 Task: Search one way flight ticket for 4 adults, 2 children, 2 infants in seat and 1 infant on lap in premium economy from Rockland: Knox County Regional Airport to Greenville: Pitt-greenville Airport on 5-2-2023. Choice of flights is Spirit. Number of bags: 2 carry on bags. Price is upto 25000. Outbound departure time preference is 7:45.
Action: Mouse moved to (353, 299)
Screenshot: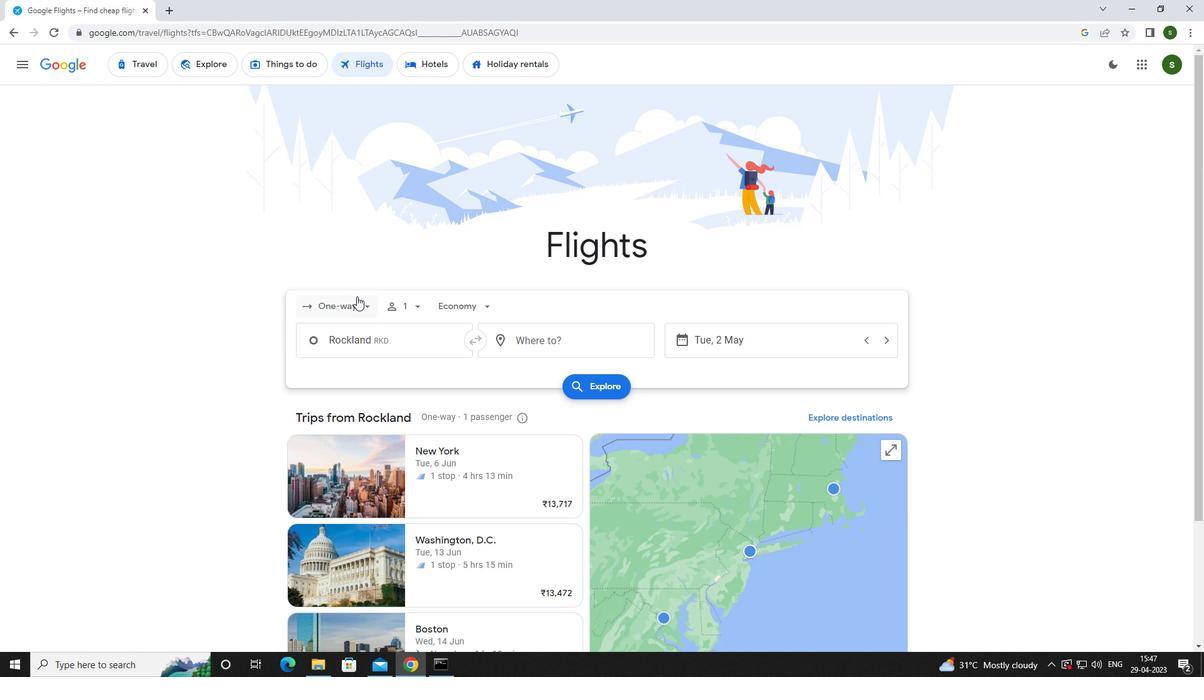 
Action: Mouse pressed left at (353, 299)
Screenshot: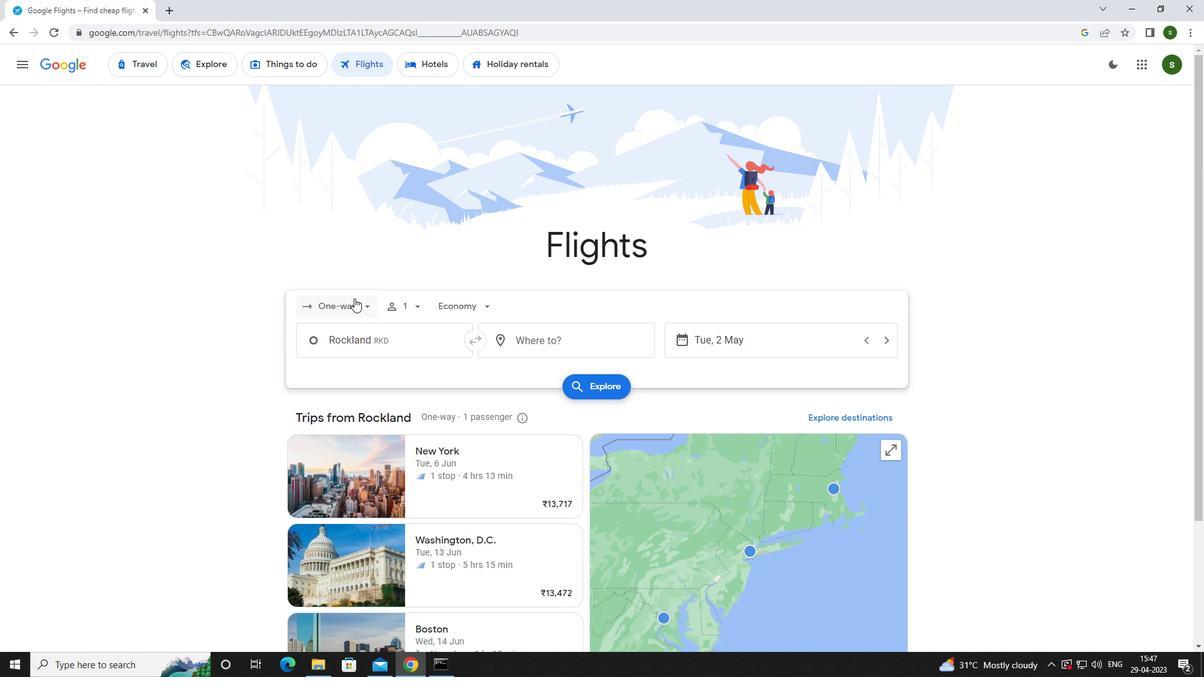 
Action: Mouse moved to (350, 364)
Screenshot: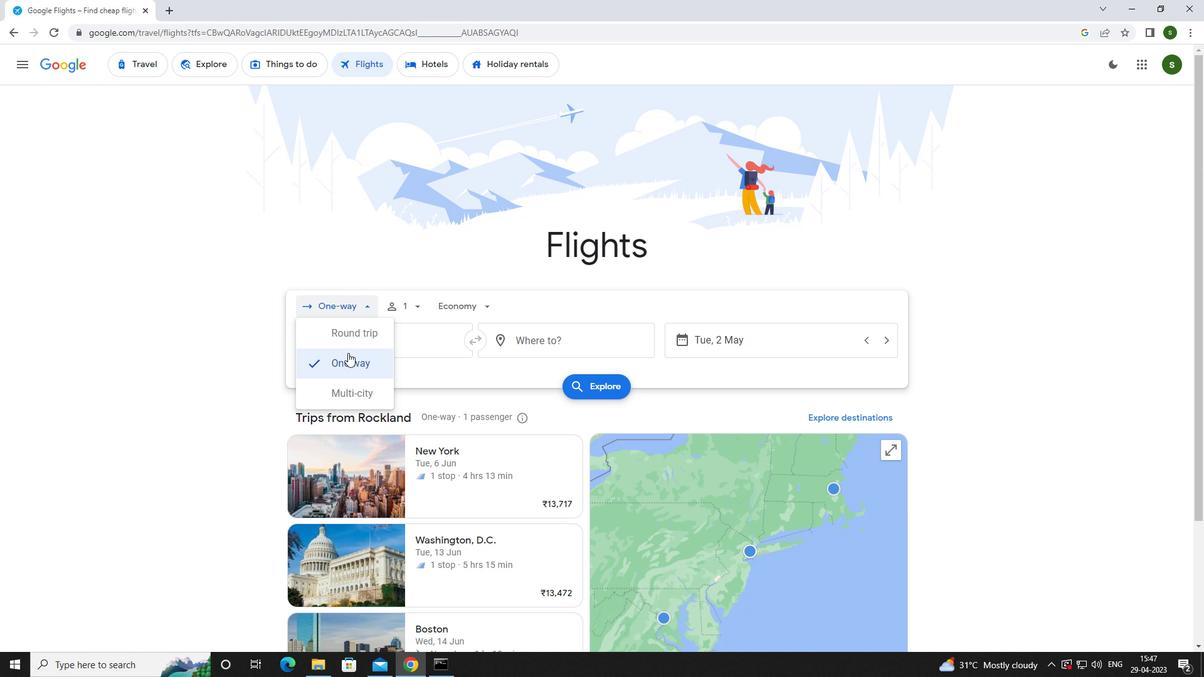 
Action: Mouse pressed left at (350, 364)
Screenshot: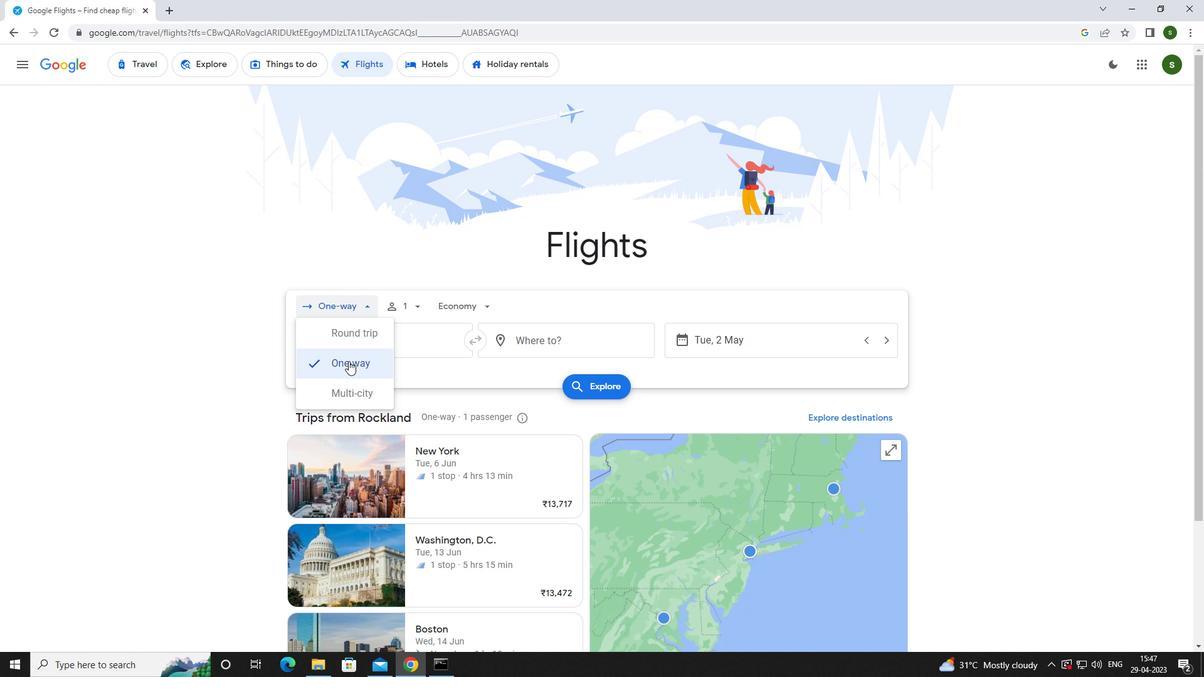 
Action: Mouse moved to (418, 308)
Screenshot: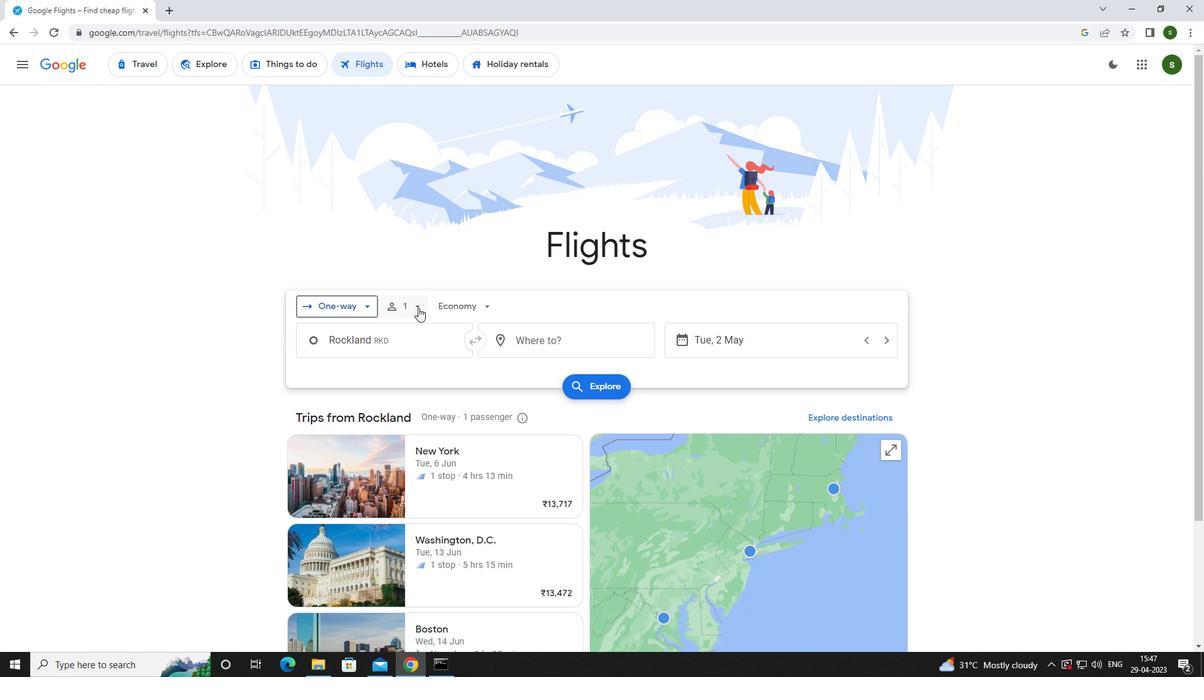 
Action: Mouse pressed left at (418, 308)
Screenshot: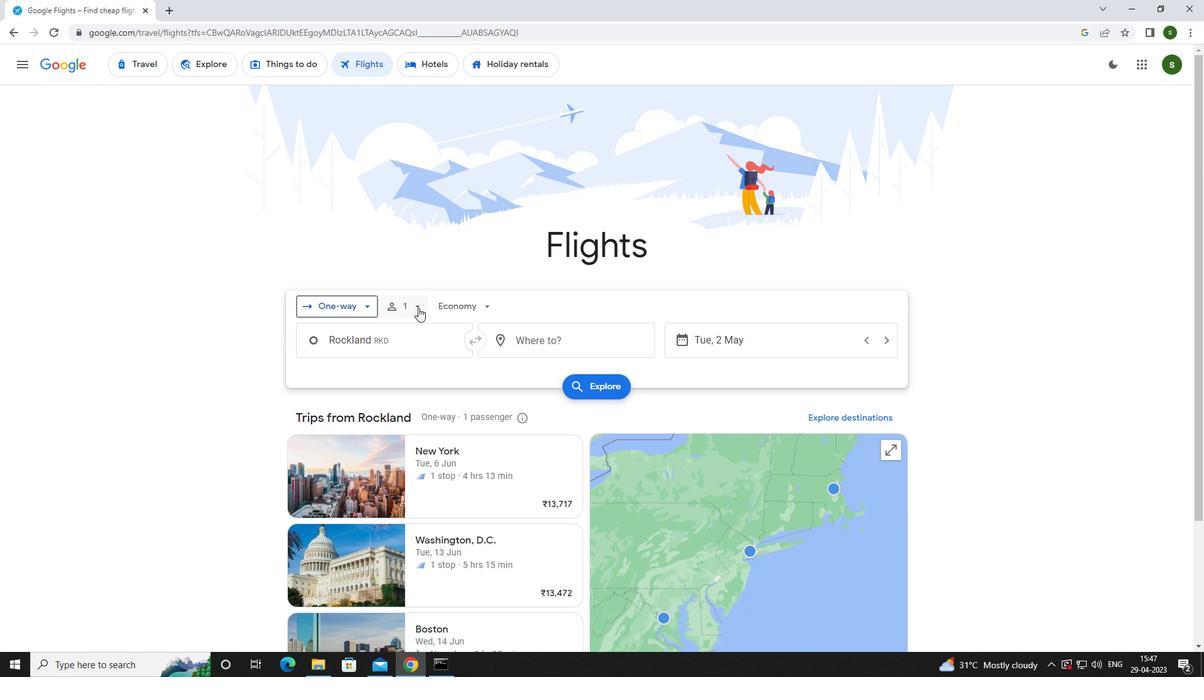 
Action: Mouse moved to (511, 340)
Screenshot: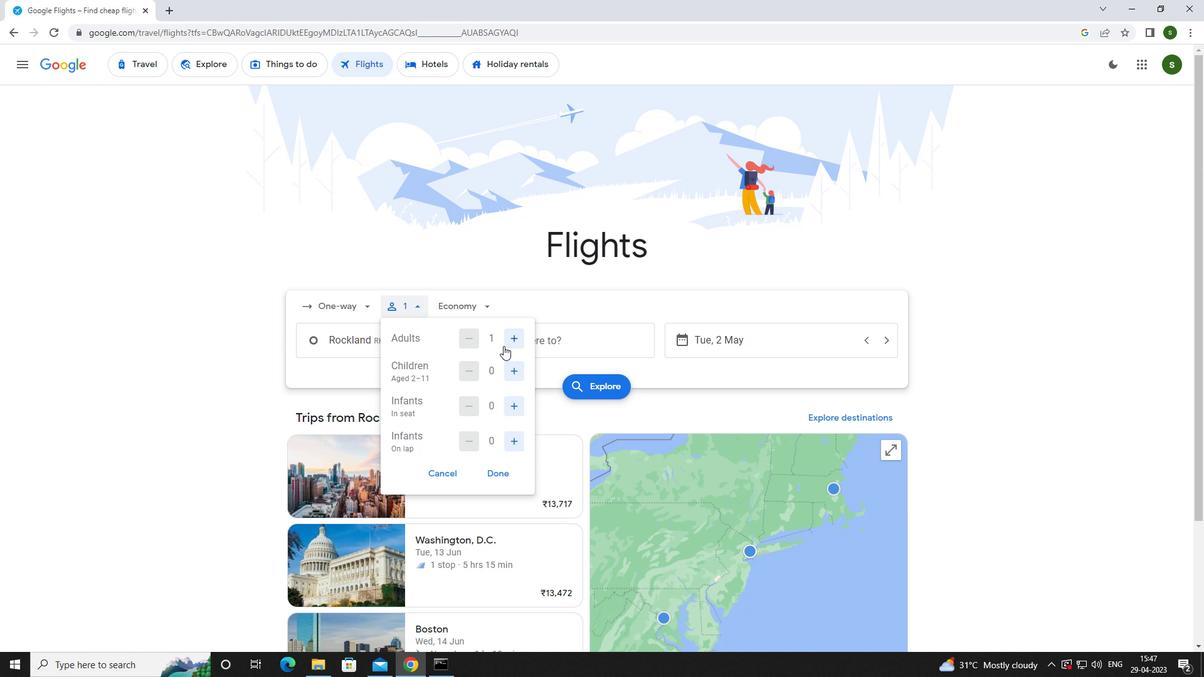 
Action: Mouse pressed left at (511, 340)
Screenshot: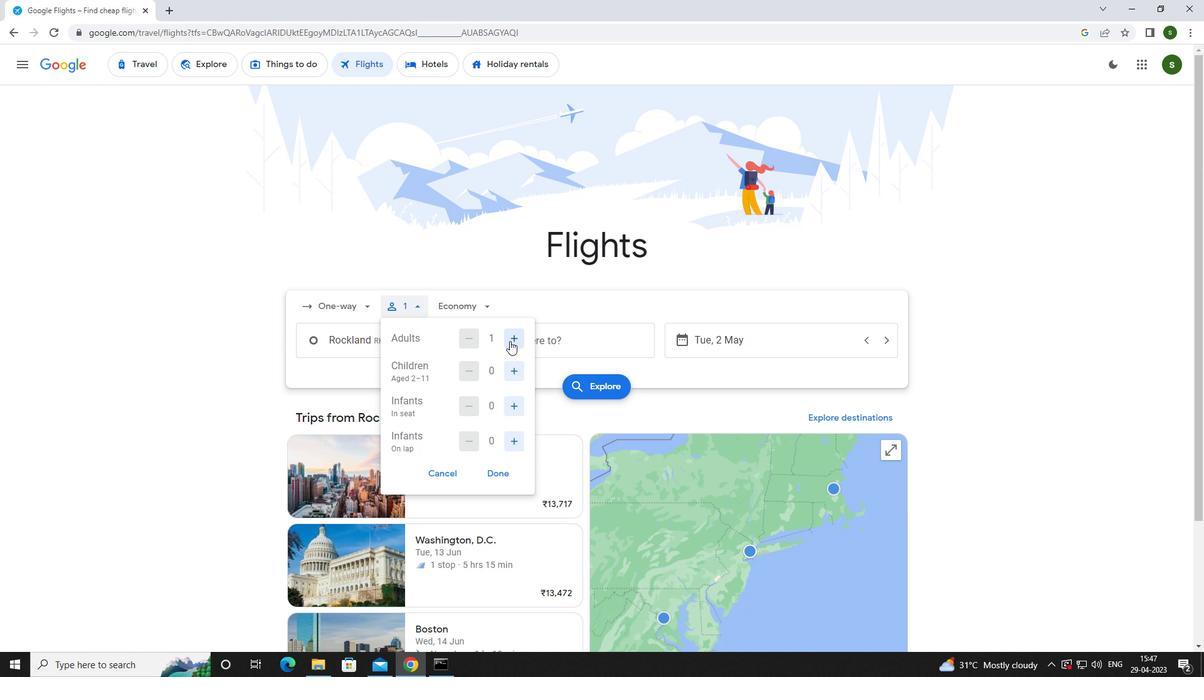 
Action: Mouse pressed left at (511, 340)
Screenshot: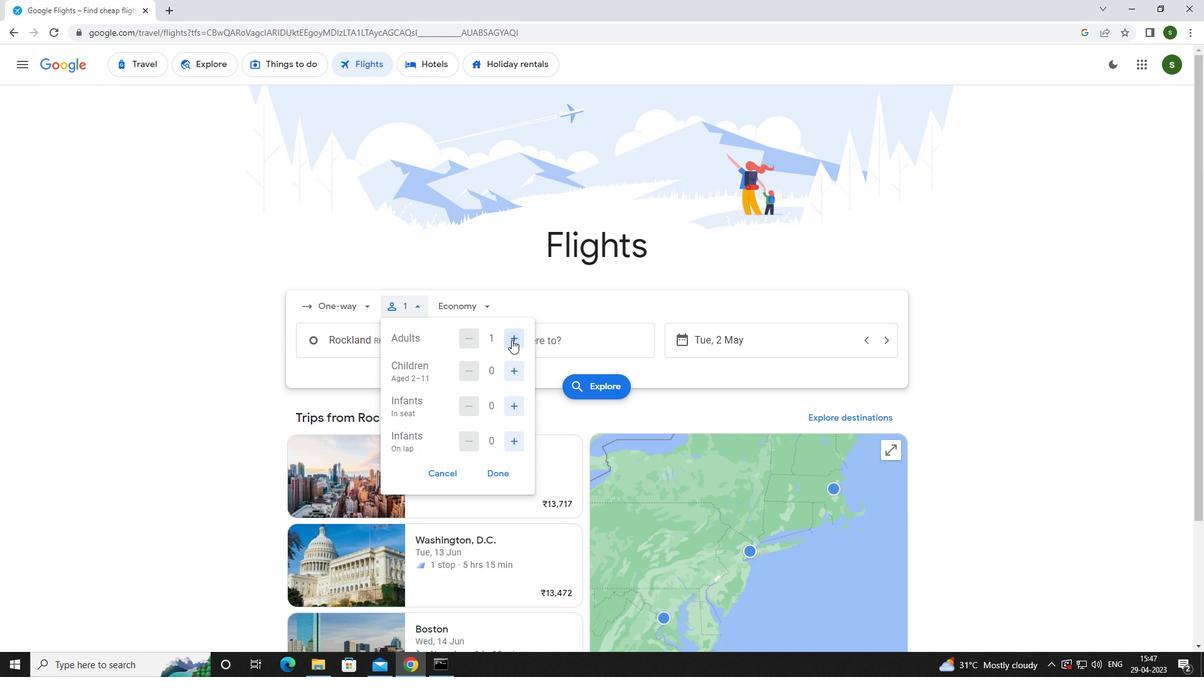 
Action: Mouse pressed left at (511, 340)
Screenshot: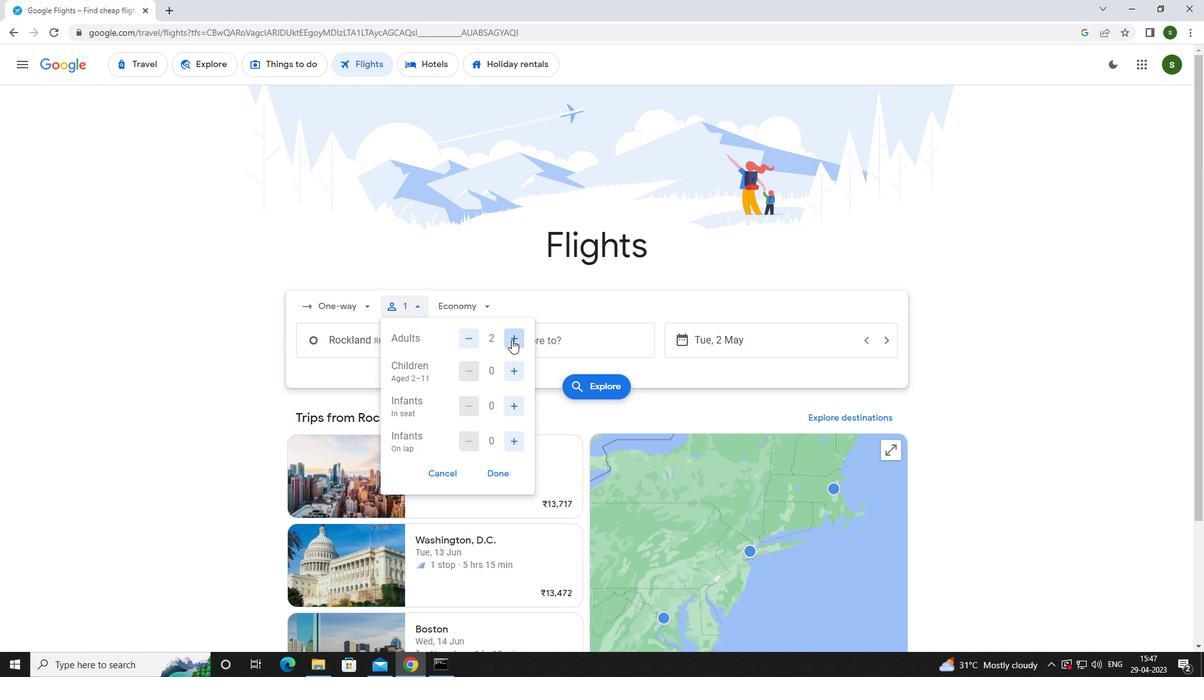 
Action: Mouse moved to (513, 363)
Screenshot: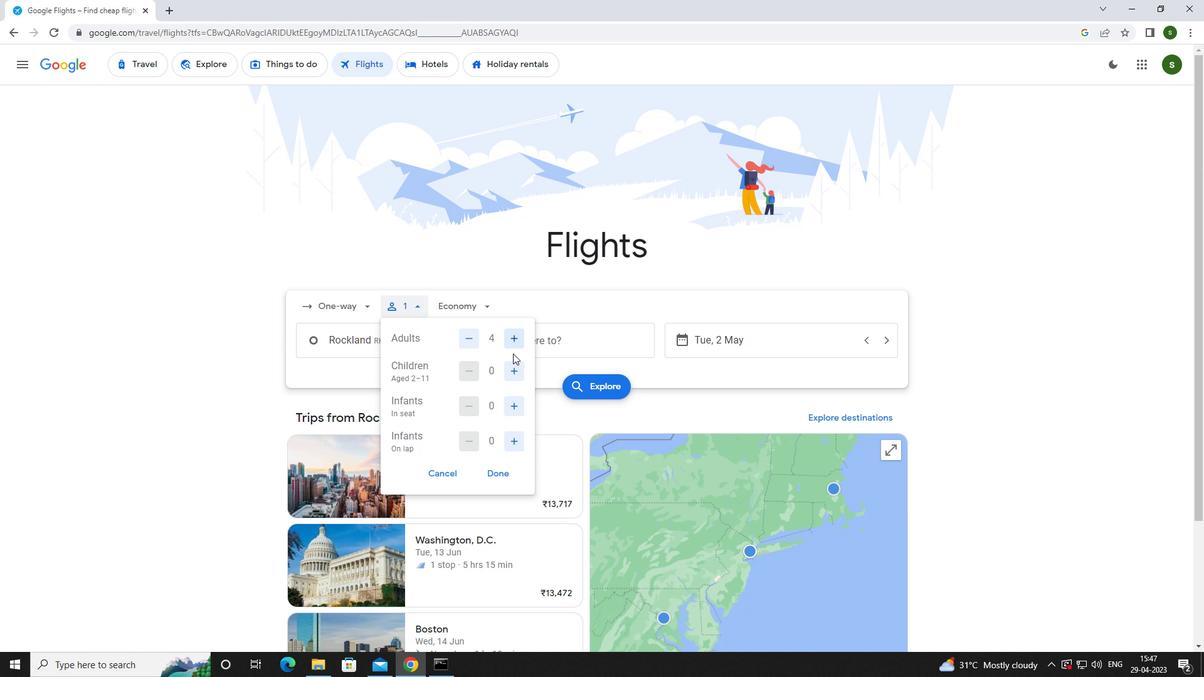 
Action: Mouse pressed left at (513, 363)
Screenshot: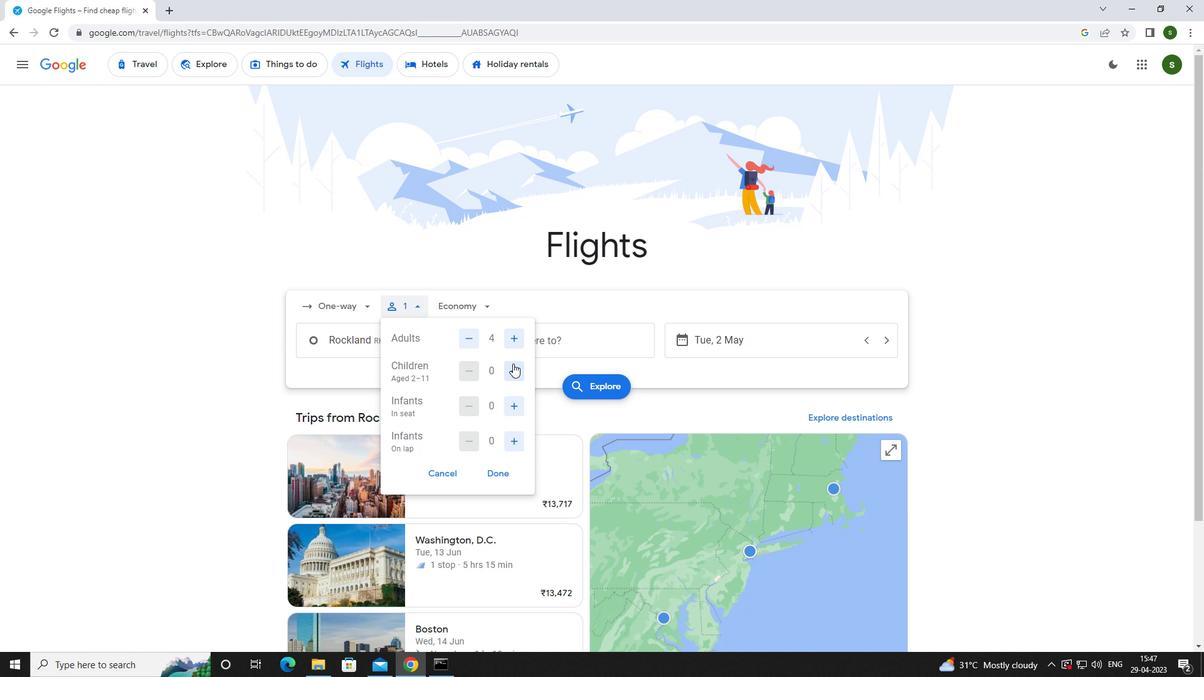 
Action: Mouse pressed left at (513, 363)
Screenshot: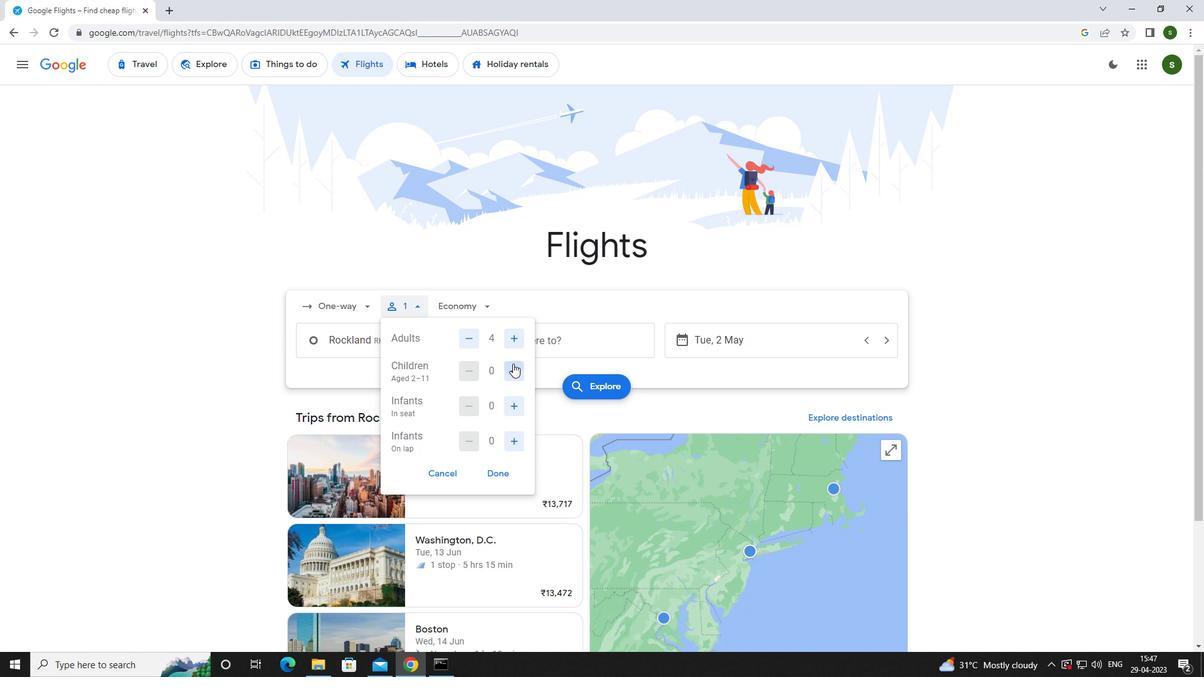 
Action: Mouse moved to (519, 404)
Screenshot: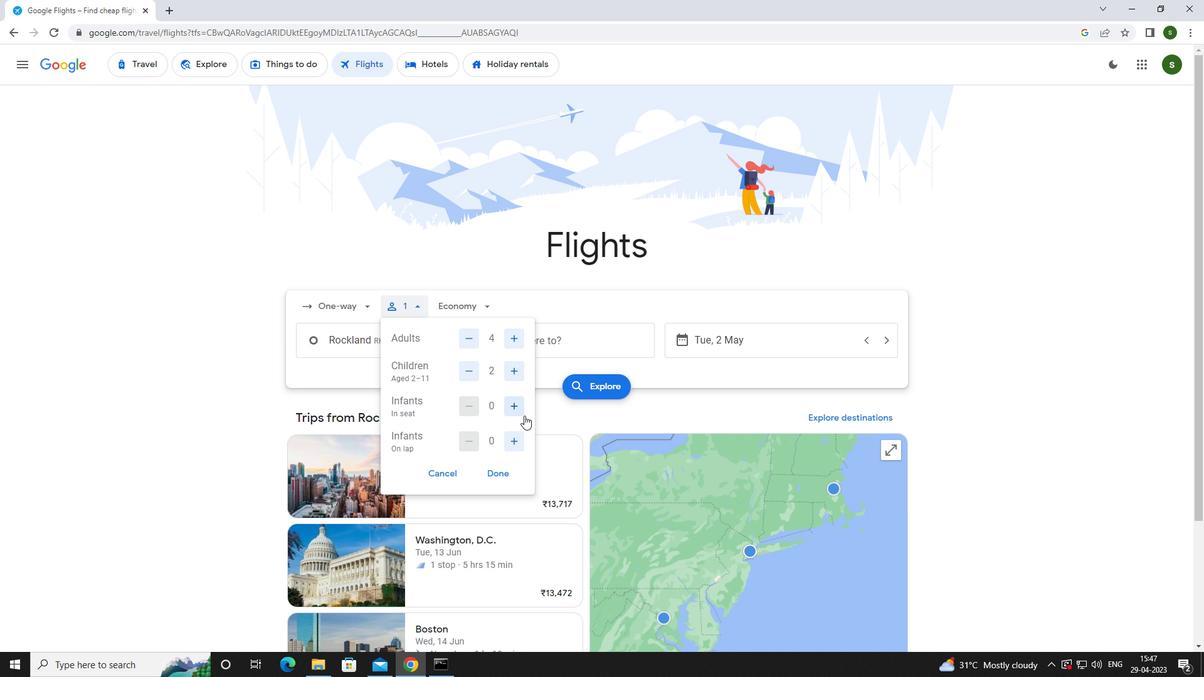 
Action: Mouse pressed left at (519, 404)
Screenshot: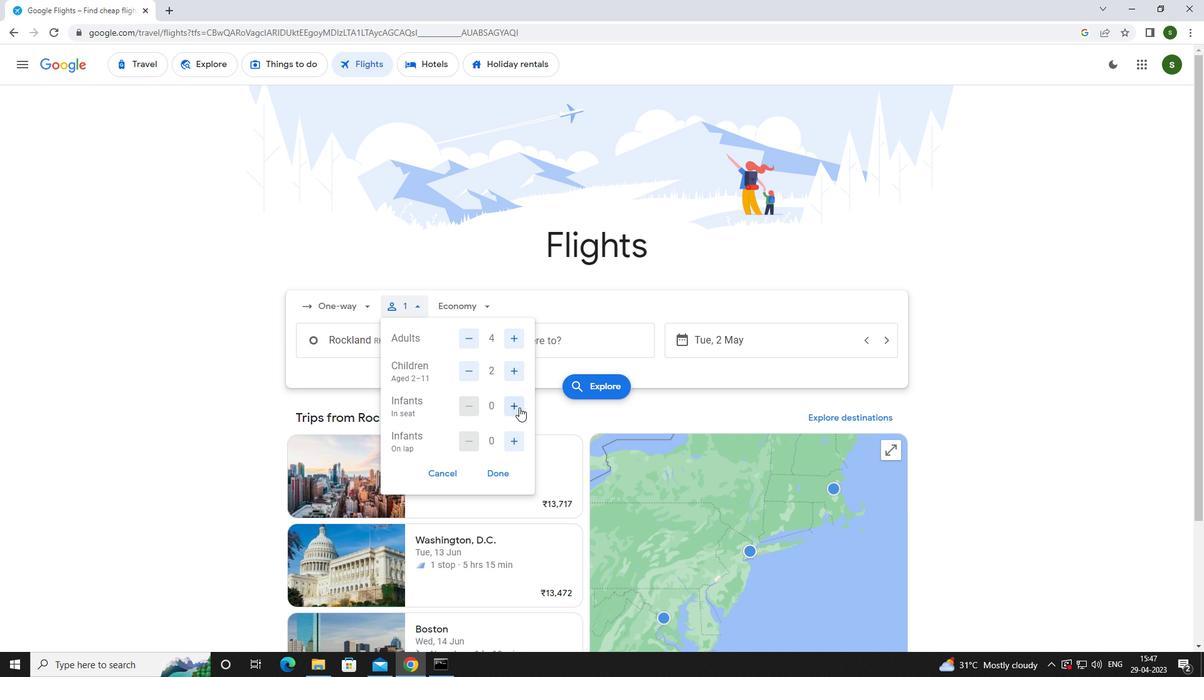 
Action: Mouse moved to (517, 438)
Screenshot: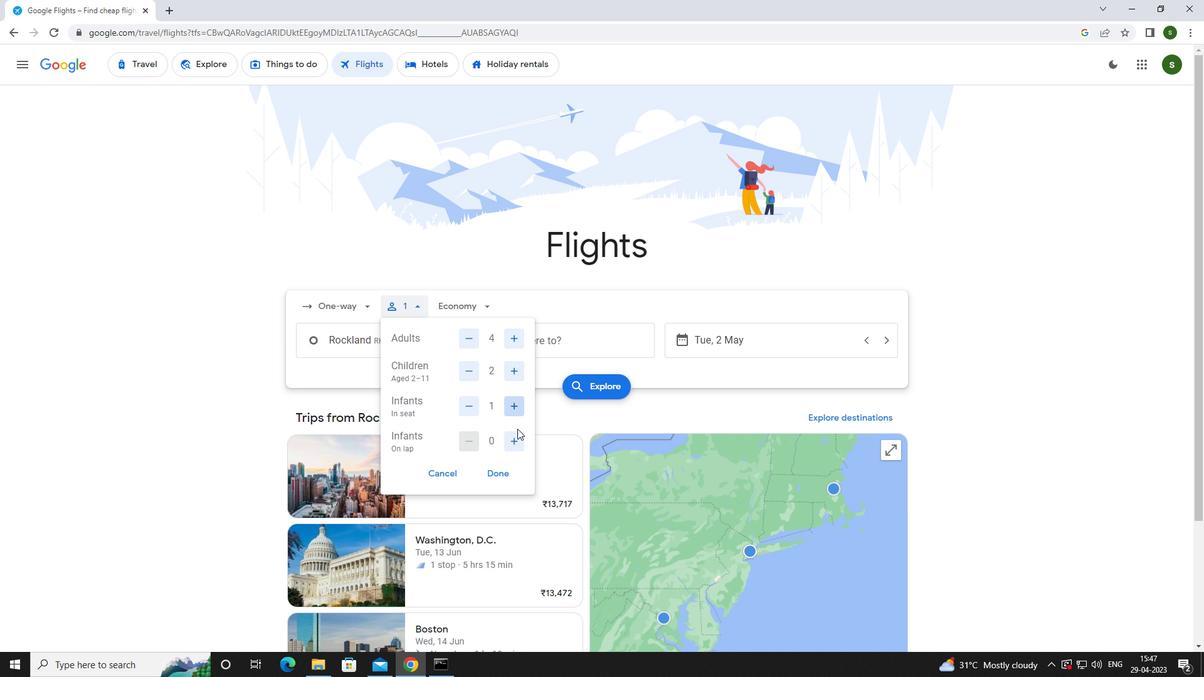 
Action: Mouse pressed left at (517, 438)
Screenshot: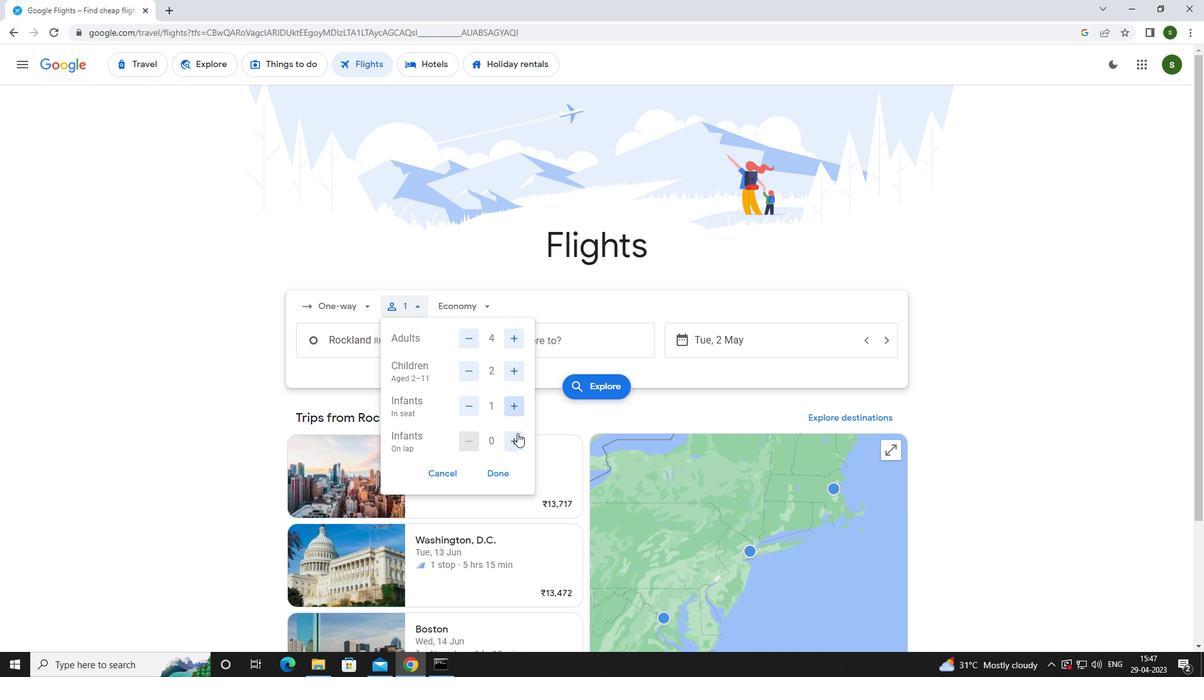 
Action: Mouse moved to (472, 305)
Screenshot: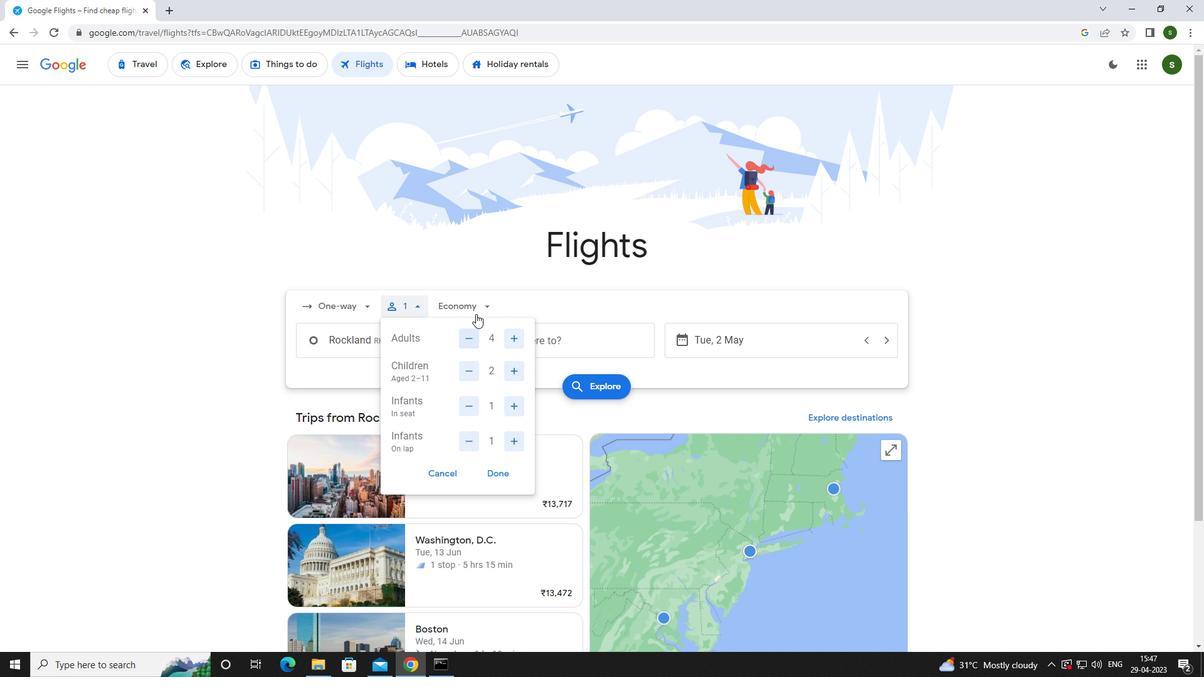 
Action: Mouse pressed left at (472, 305)
Screenshot: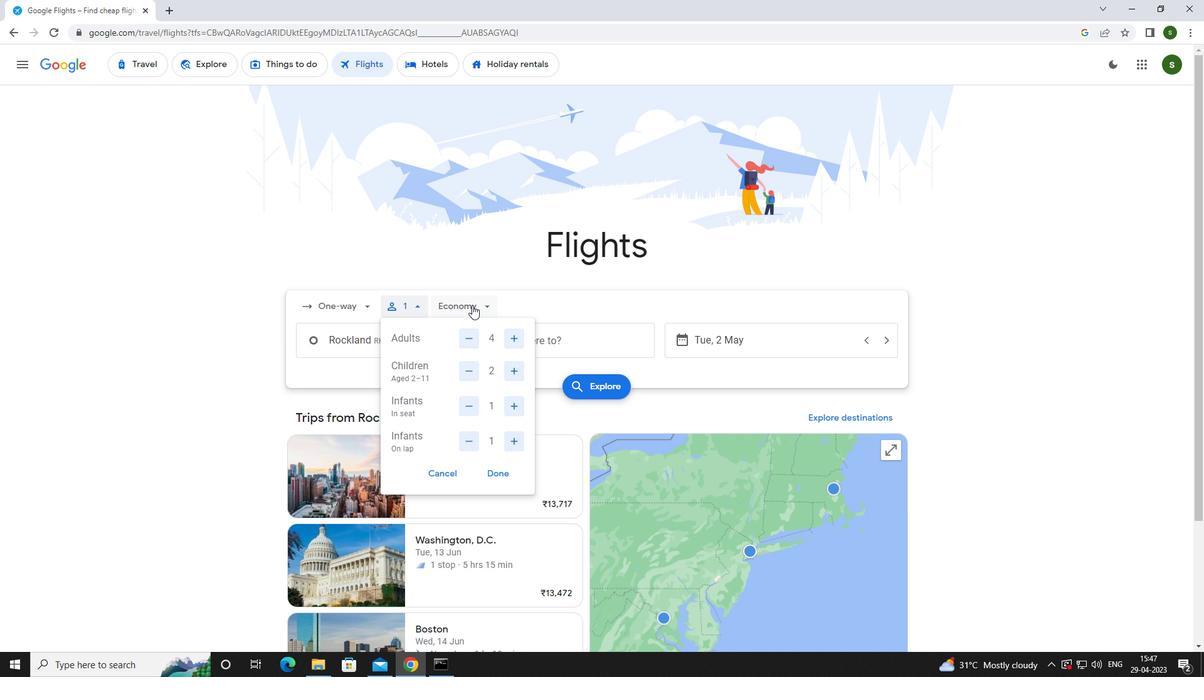 
Action: Mouse moved to (481, 362)
Screenshot: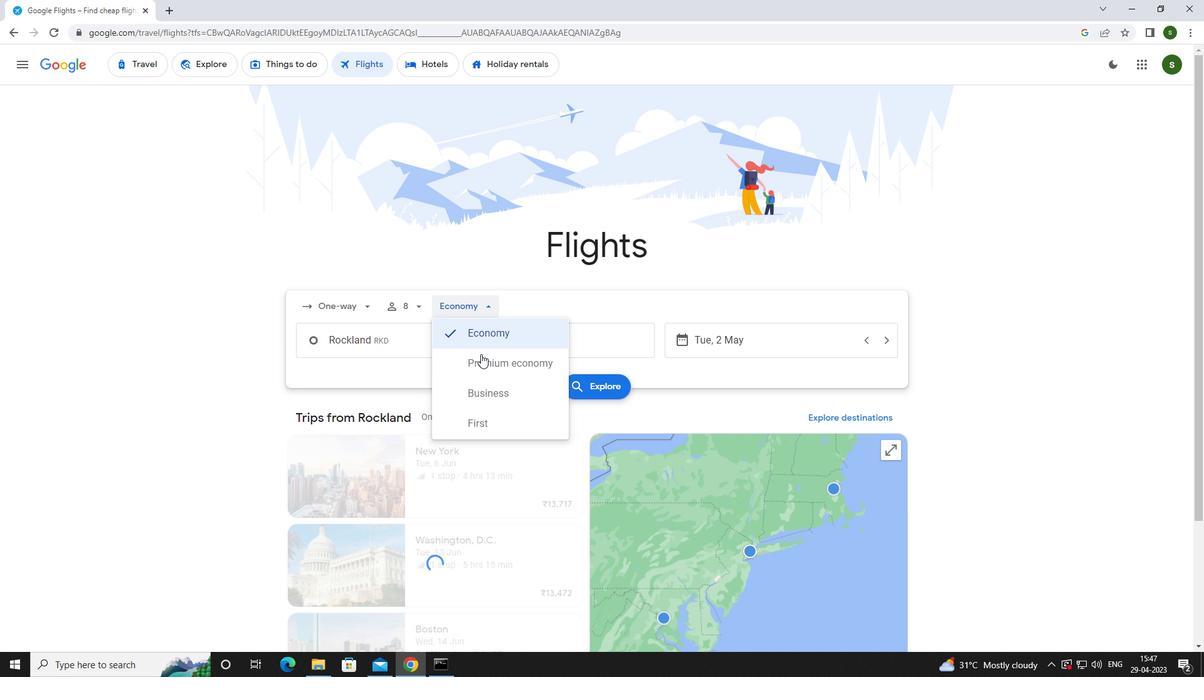 
Action: Mouse pressed left at (481, 362)
Screenshot: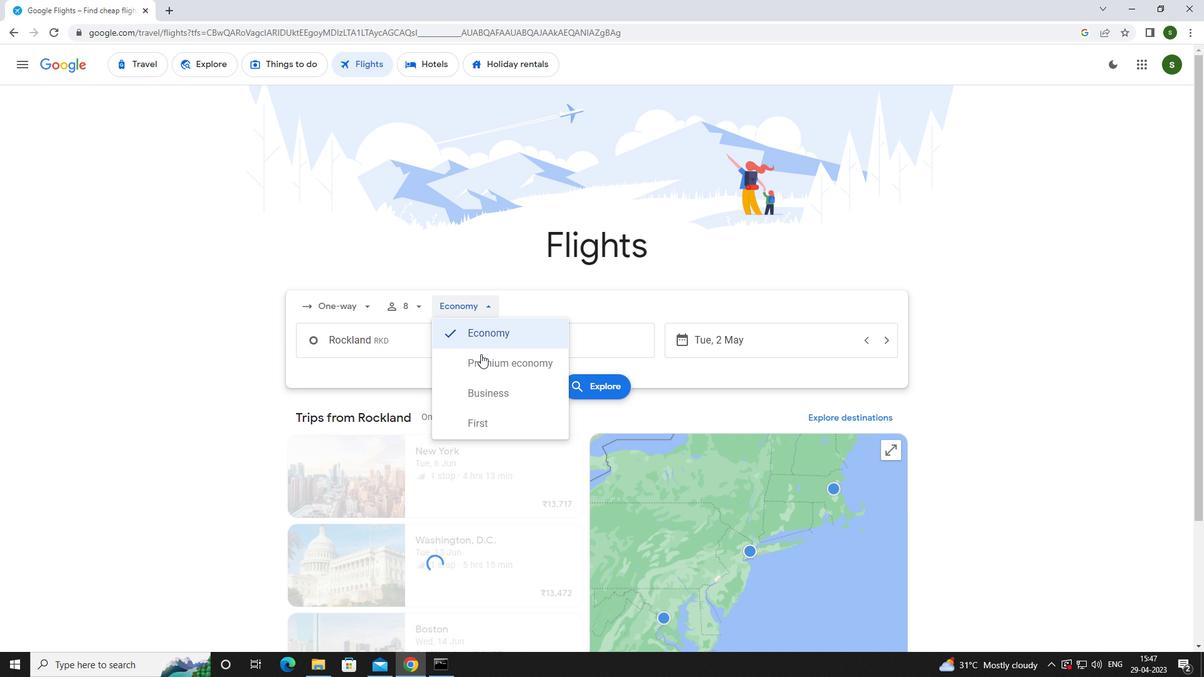 
Action: Mouse moved to (418, 346)
Screenshot: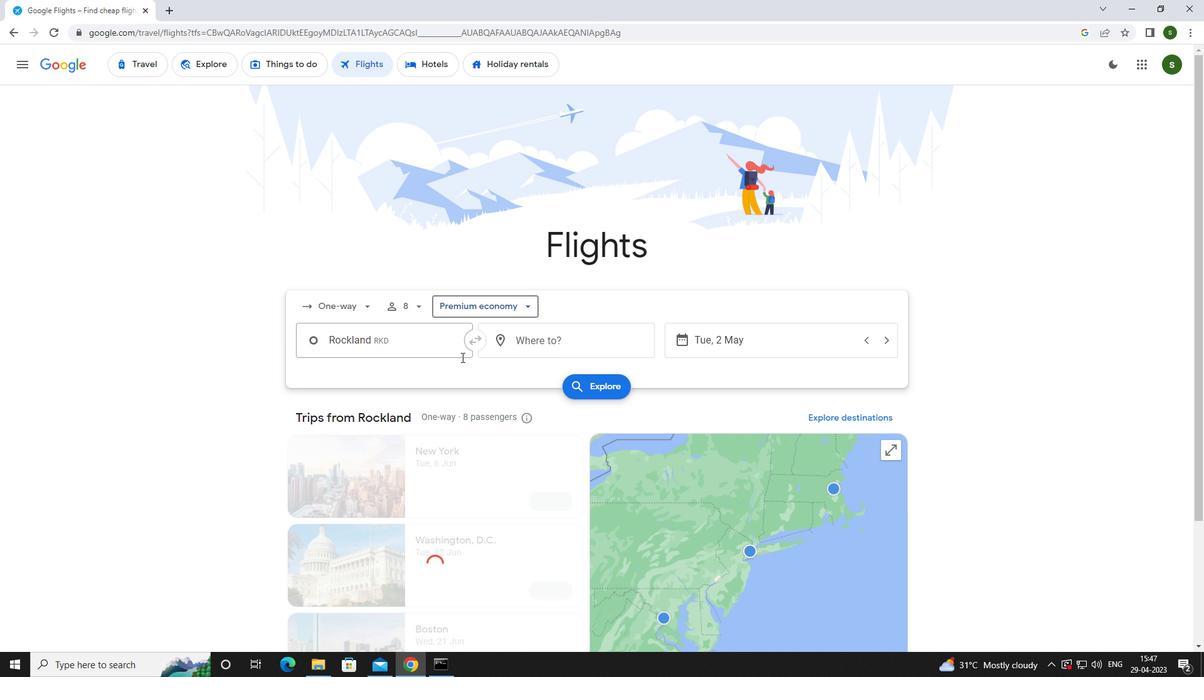 
Action: Mouse pressed left at (418, 346)
Screenshot: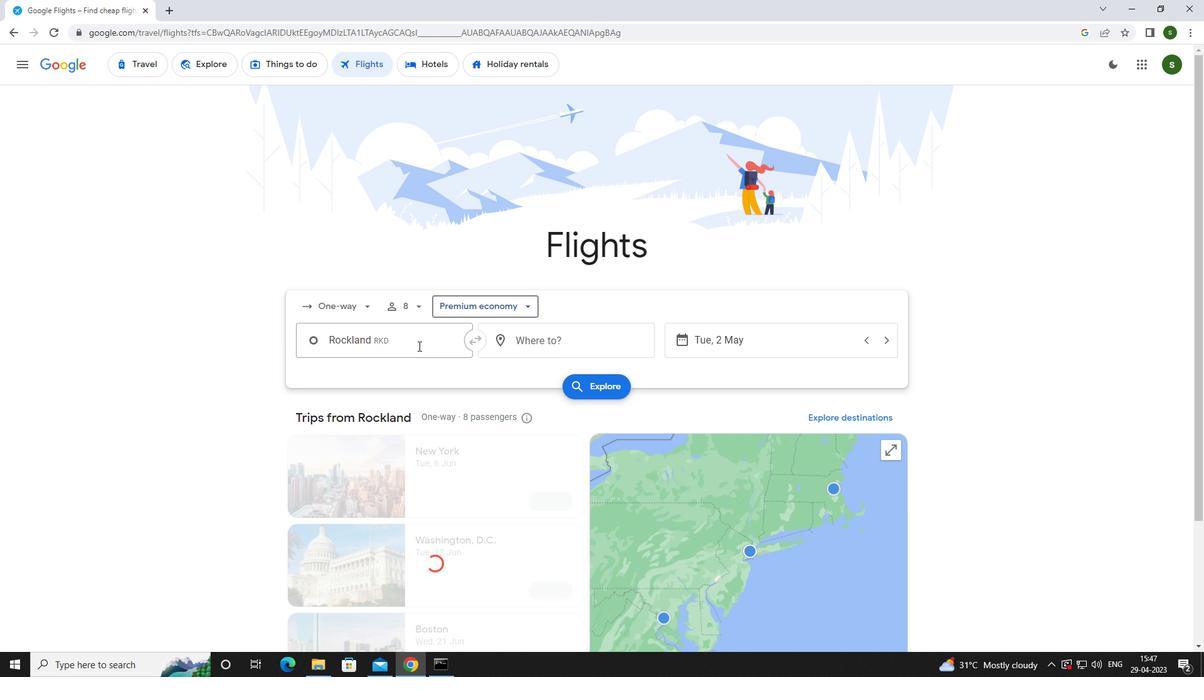 
Action: Key pressed k<Key.caps_lock>nox<Key.space>
Screenshot: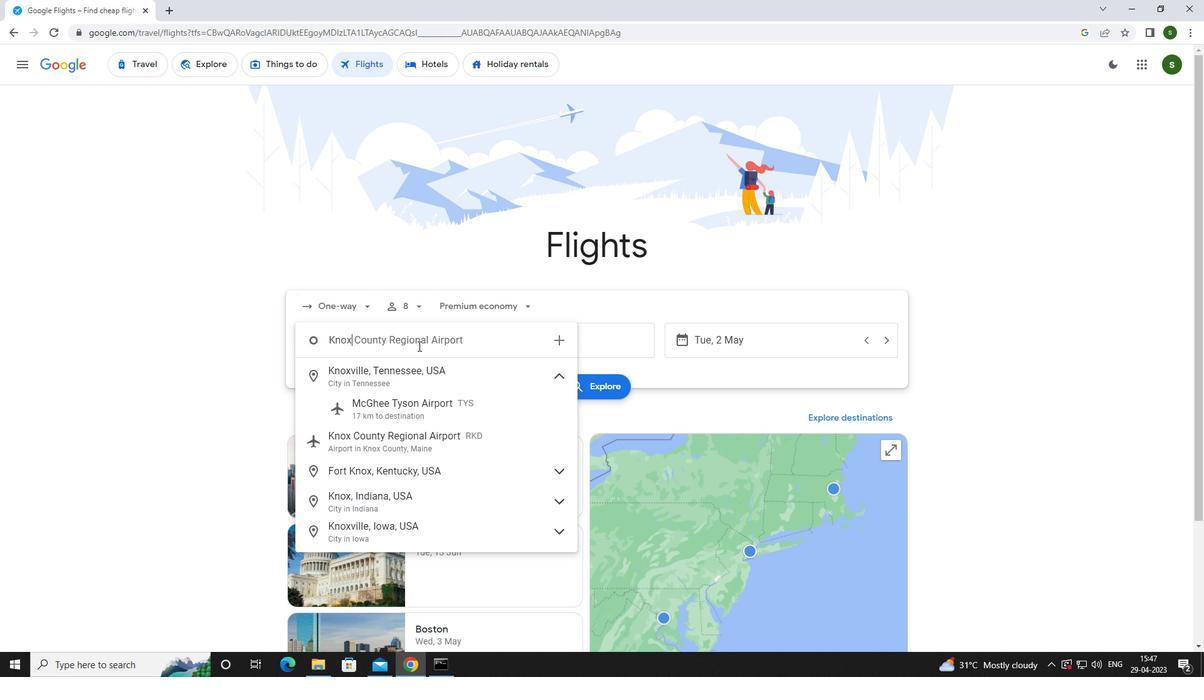 
Action: Mouse moved to (417, 376)
Screenshot: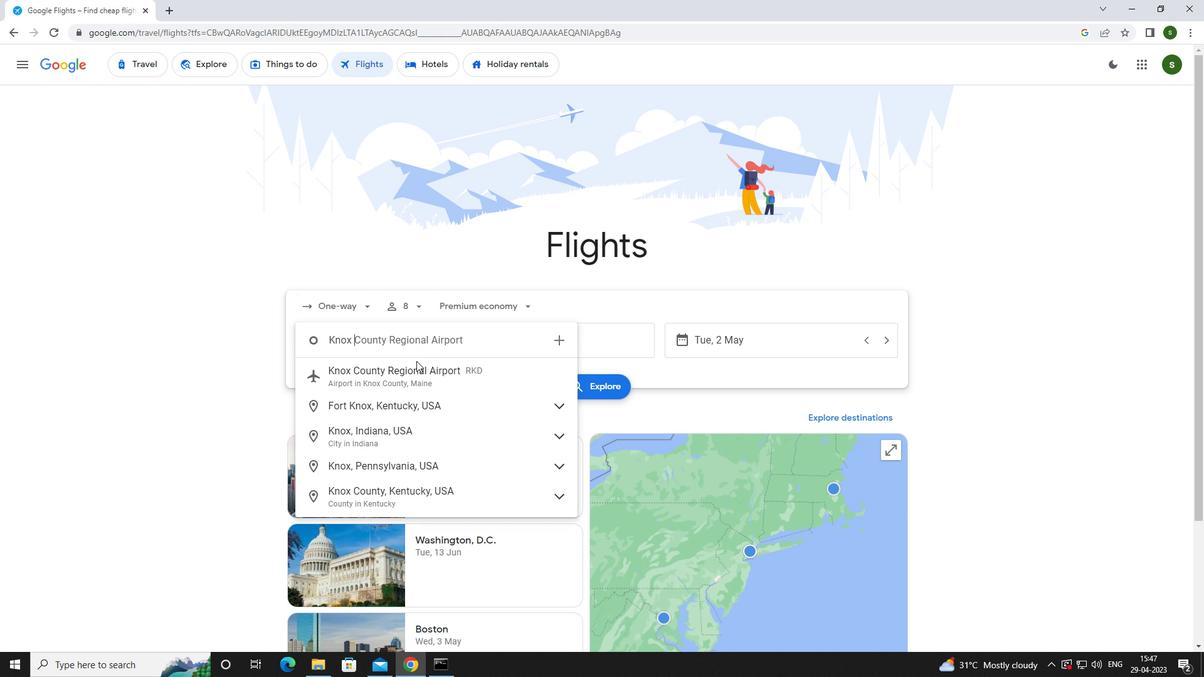 
Action: Mouse pressed left at (417, 376)
Screenshot: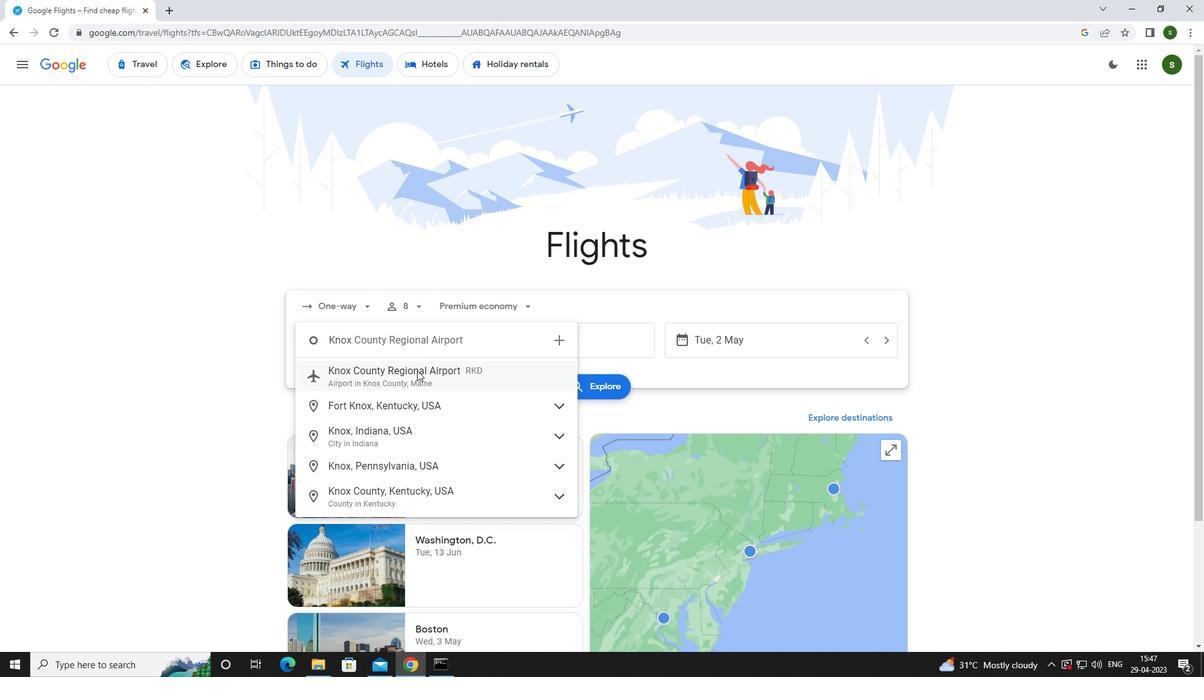 
Action: Mouse moved to (559, 347)
Screenshot: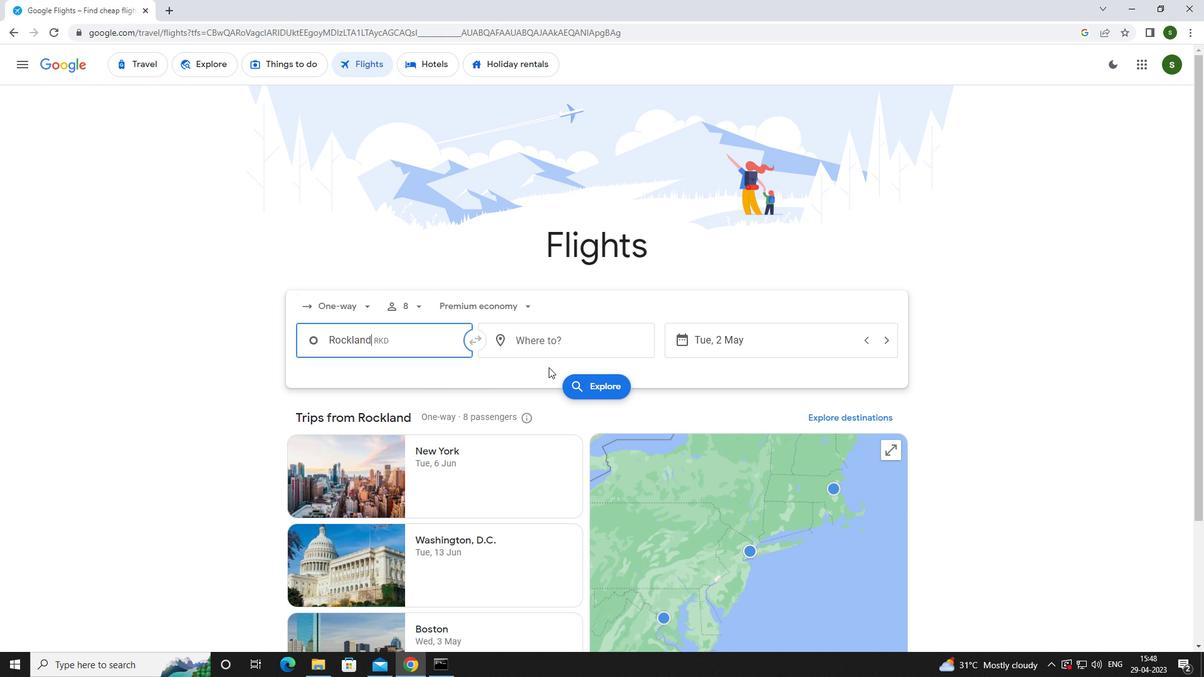 
Action: Mouse pressed left at (559, 347)
Screenshot: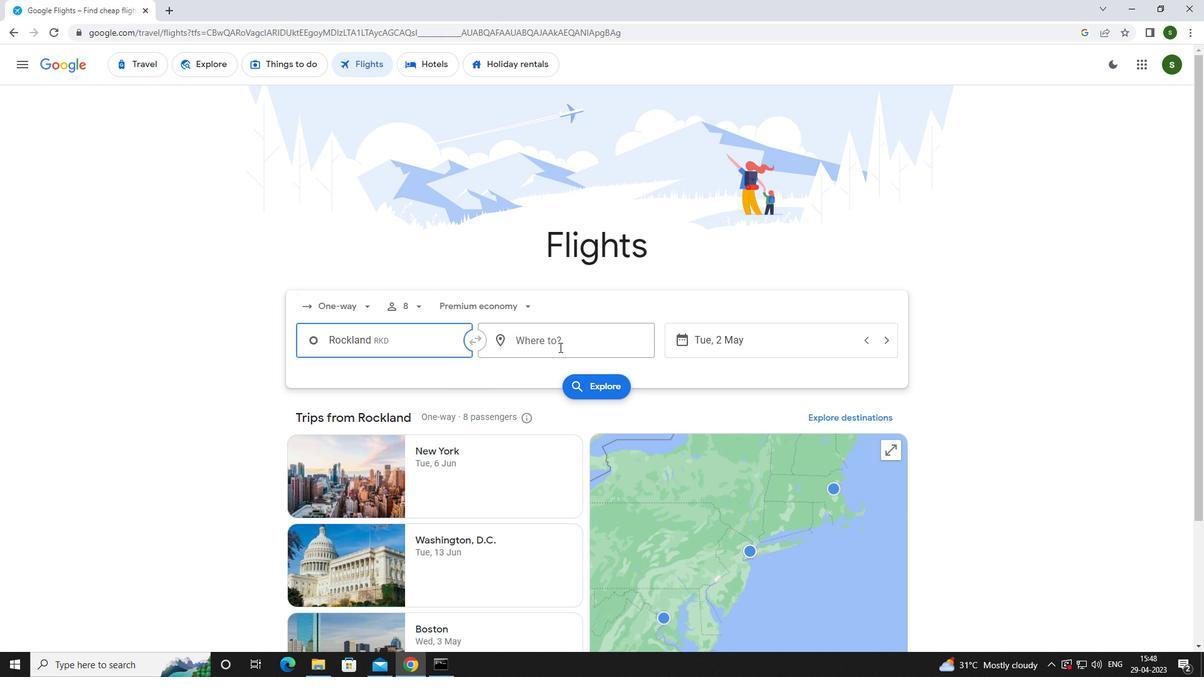 
Action: Mouse moved to (434, 383)
Screenshot: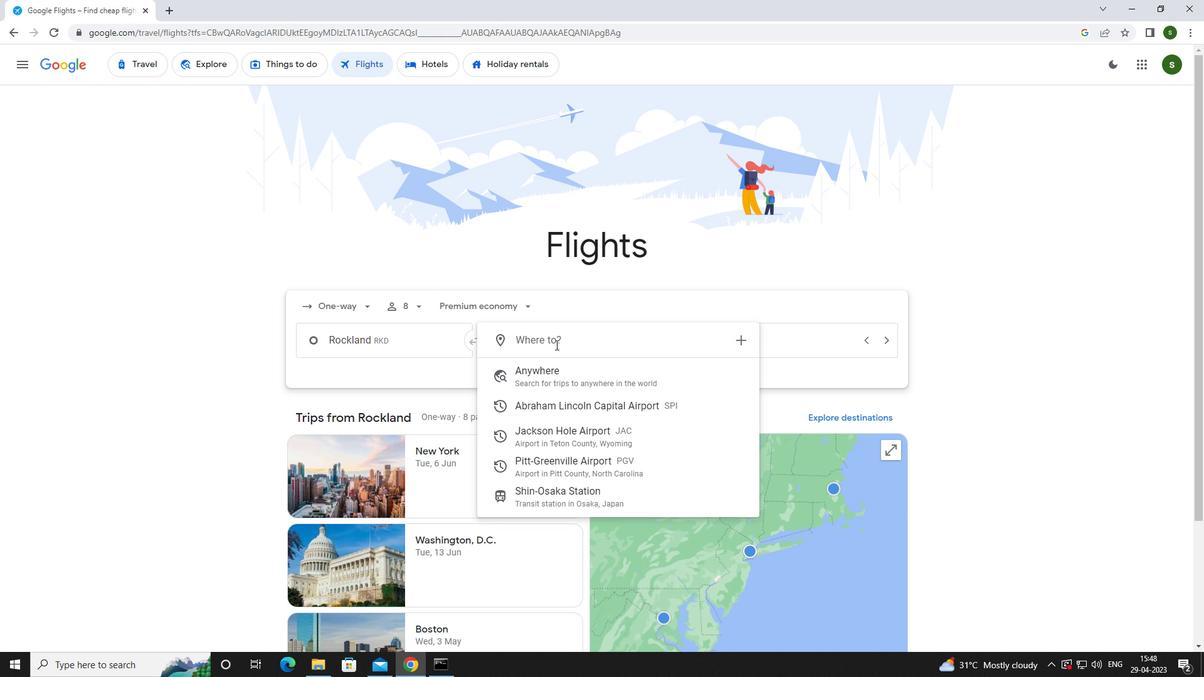 
Action: Key pressed <Key.caps_lock>p<Key.caps_lock>itt
Screenshot: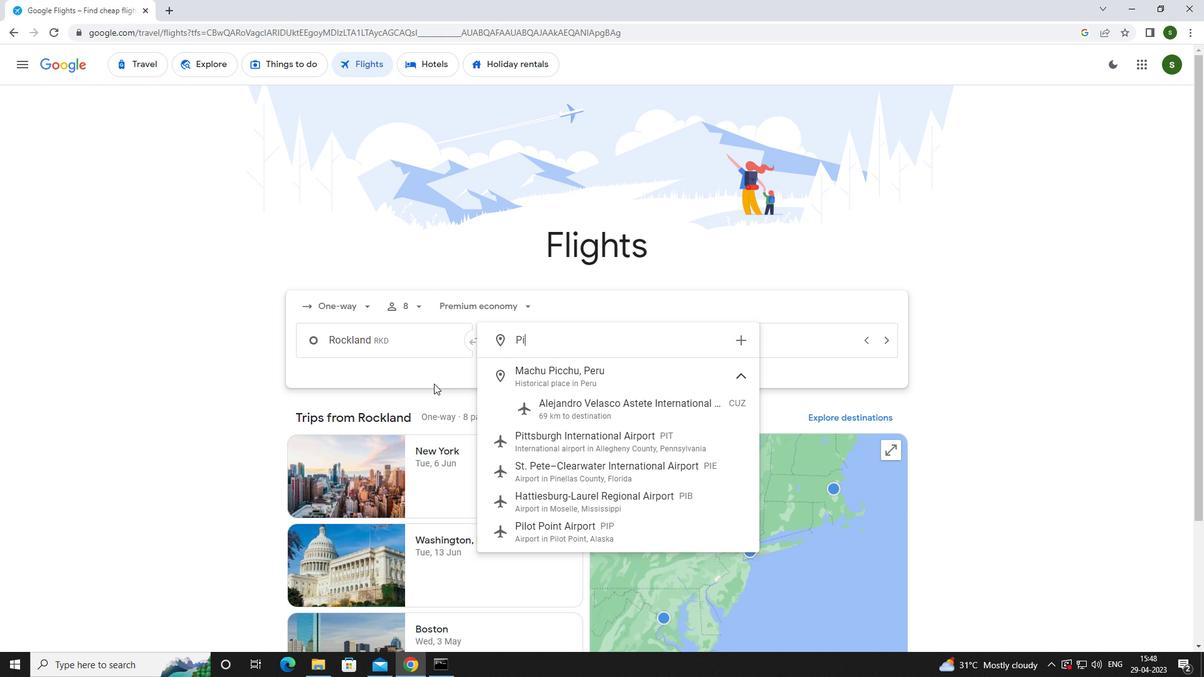 
Action: Mouse moved to (543, 465)
Screenshot: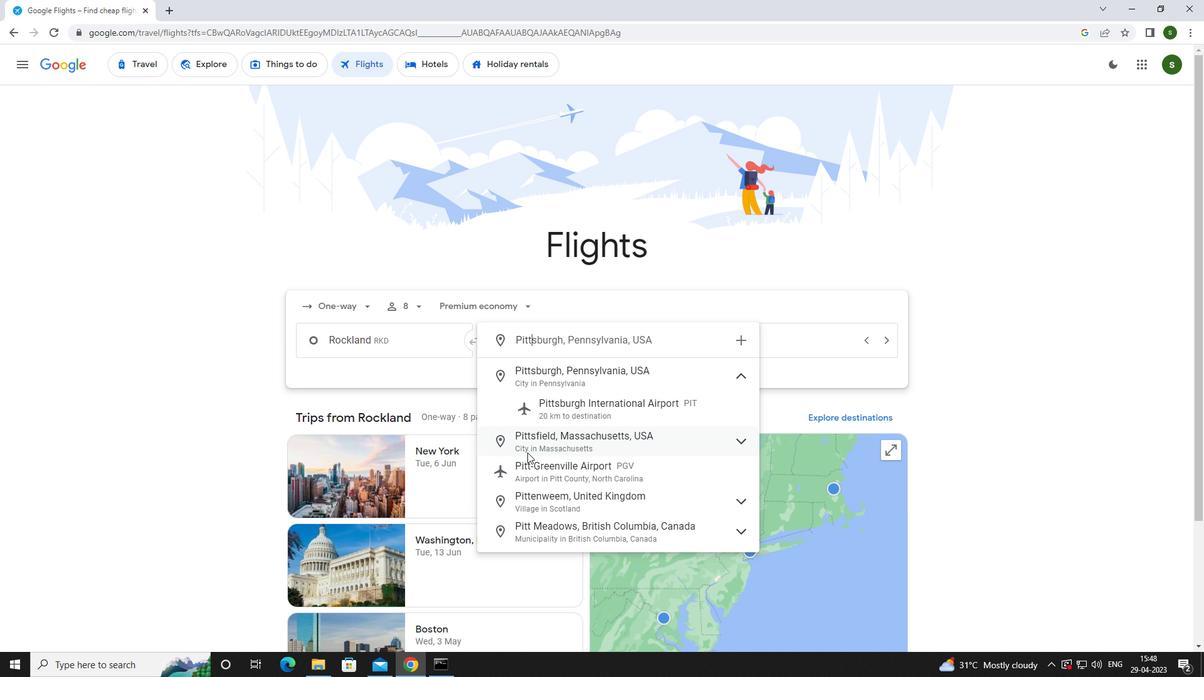 
Action: Mouse pressed left at (543, 465)
Screenshot: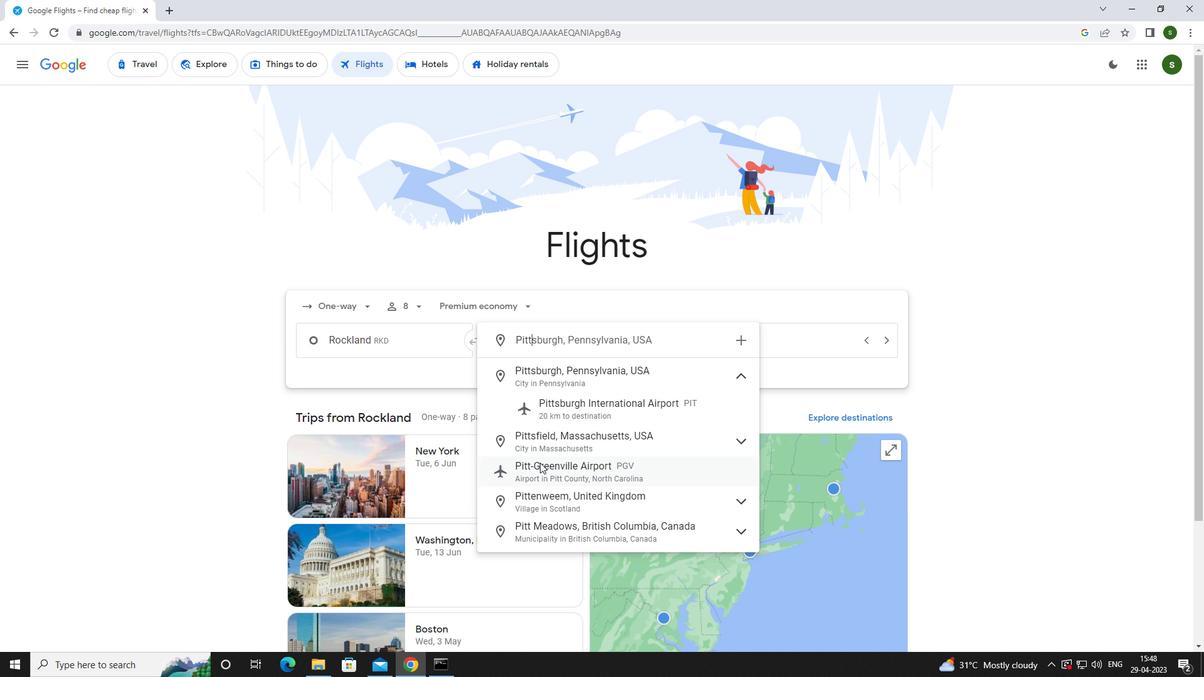 
Action: Mouse moved to (742, 343)
Screenshot: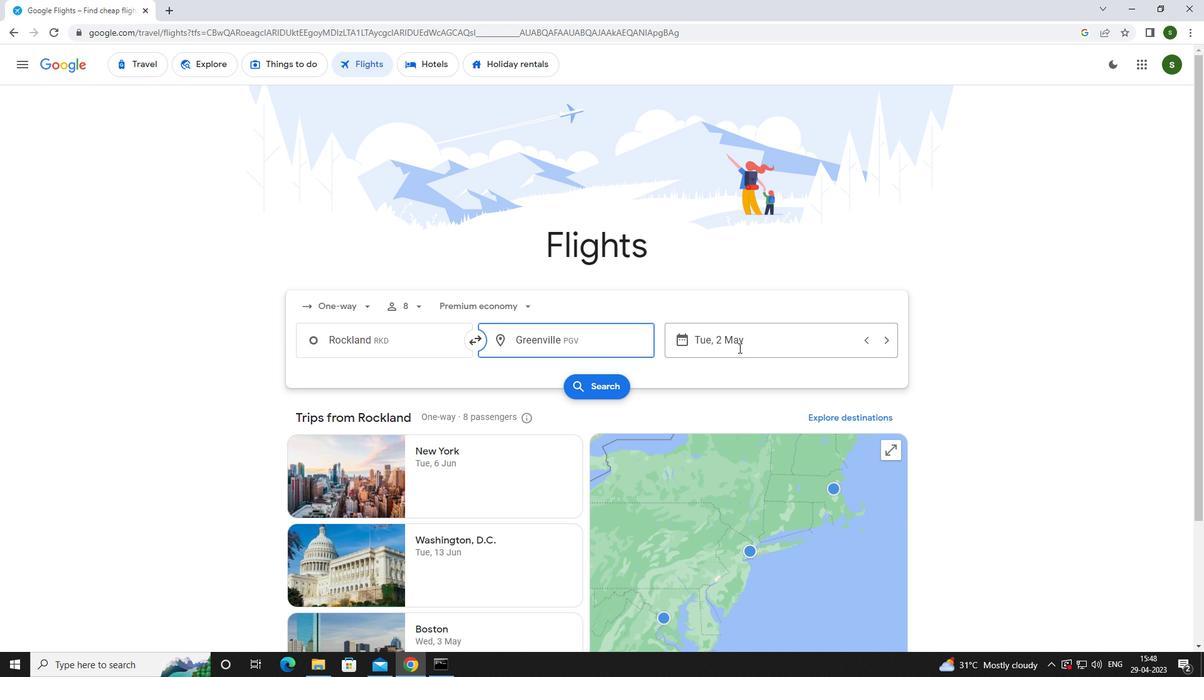 
Action: Mouse pressed left at (742, 343)
Screenshot: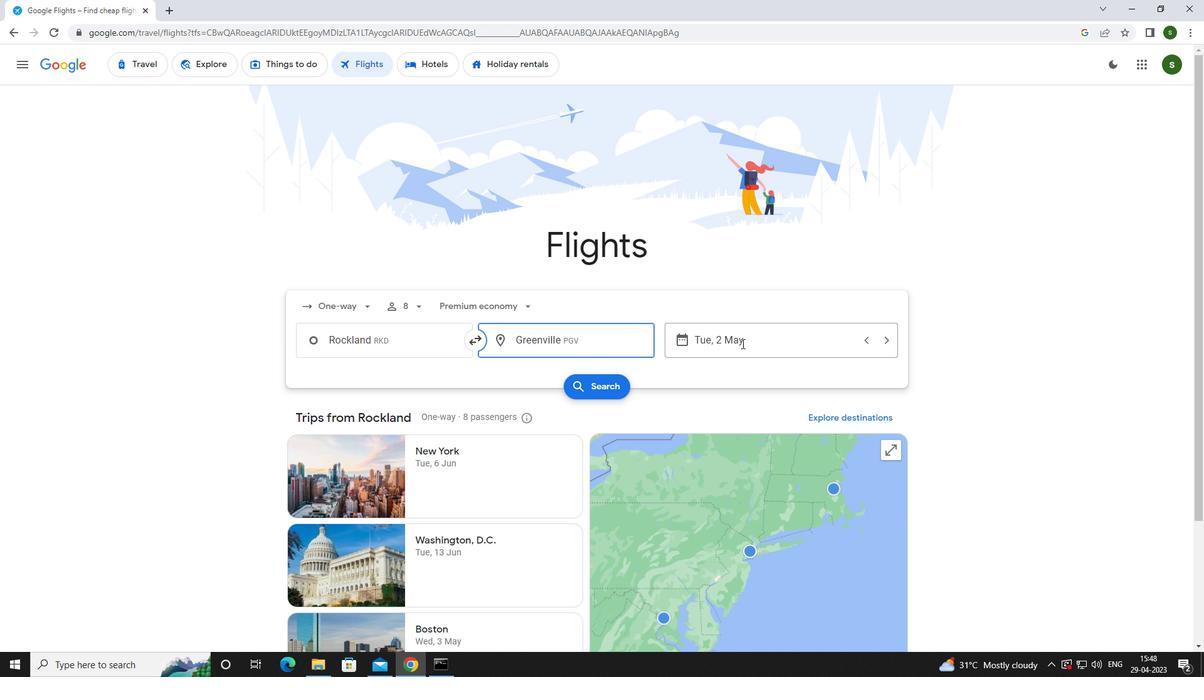 
Action: Mouse moved to (750, 410)
Screenshot: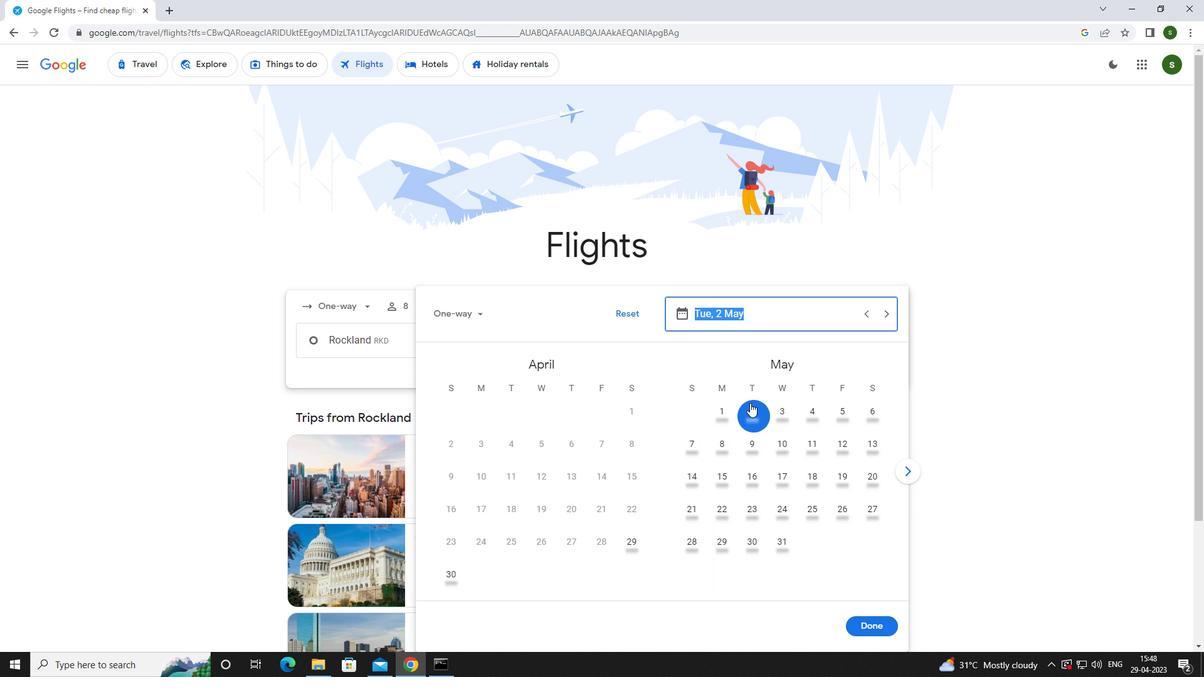 
Action: Mouse pressed left at (750, 410)
Screenshot: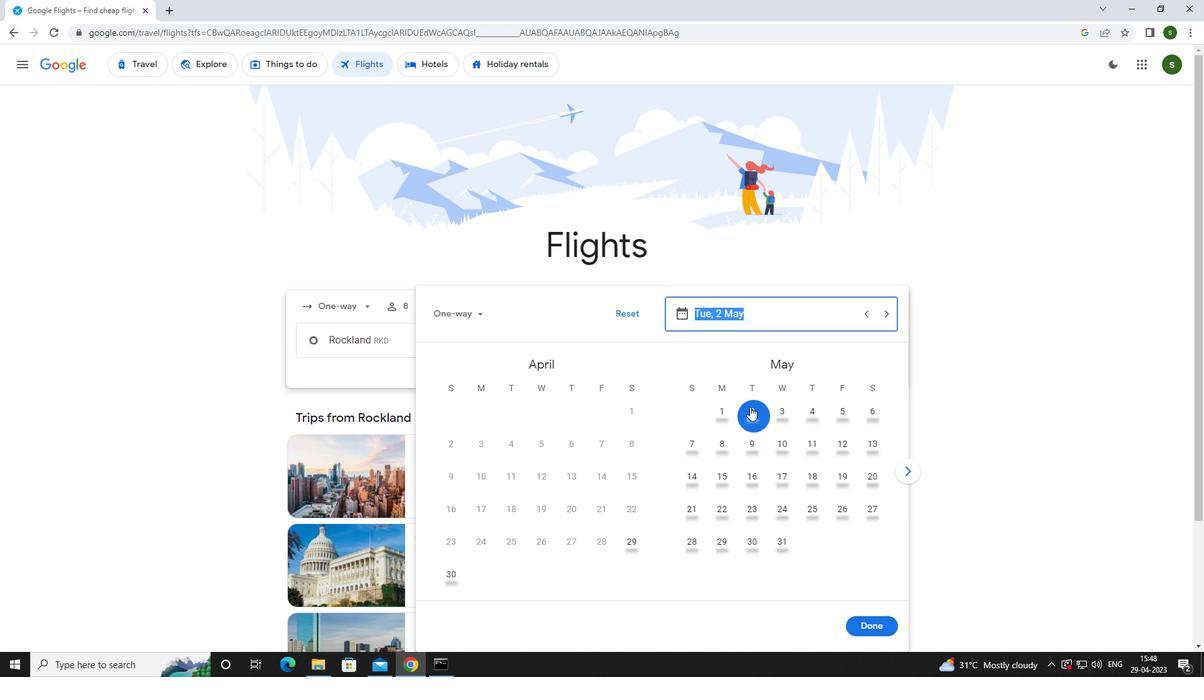 
Action: Mouse moved to (874, 618)
Screenshot: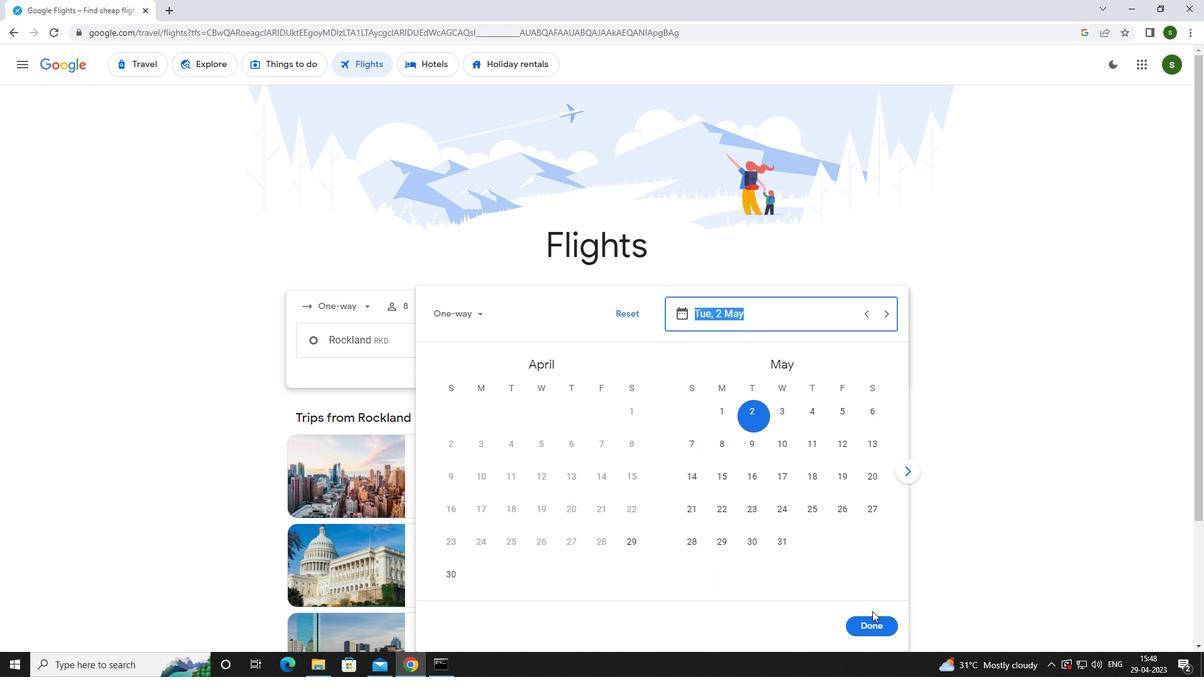 
Action: Mouse pressed left at (874, 618)
Screenshot: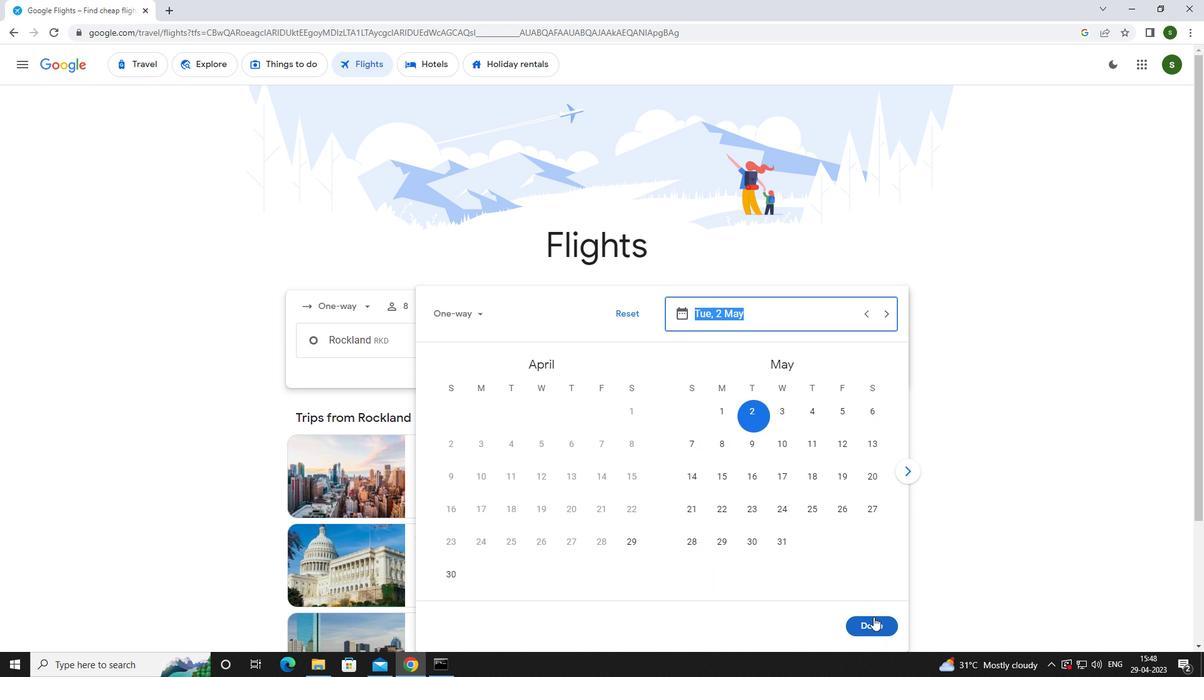 
Action: Mouse moved to (601, 383)
Screenshot: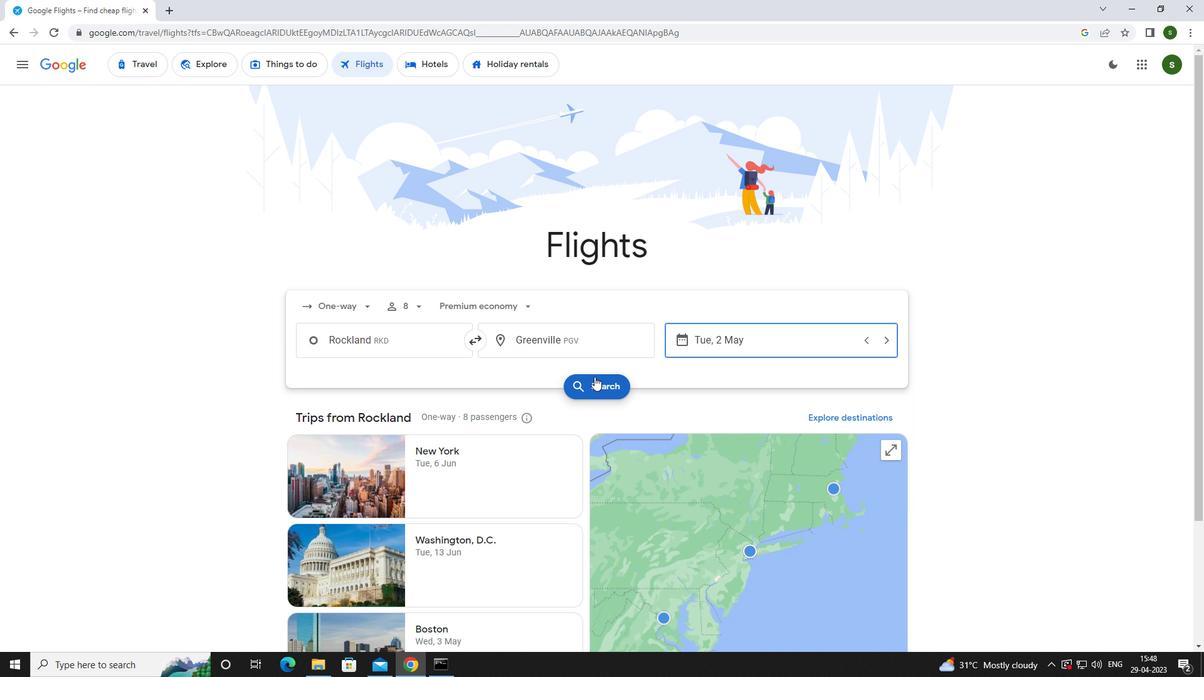 
Action: Mouse pressed left at (601, 383)
Screenshot: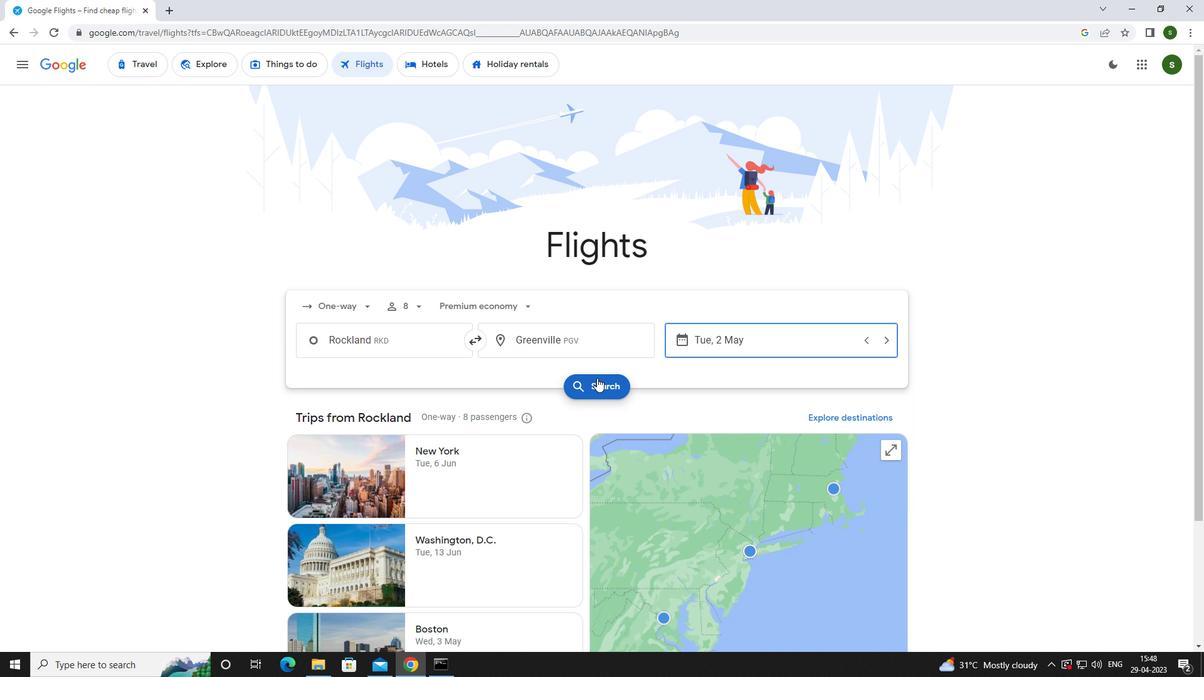
Action: Mouse moved to (311, 181)
Screenshot: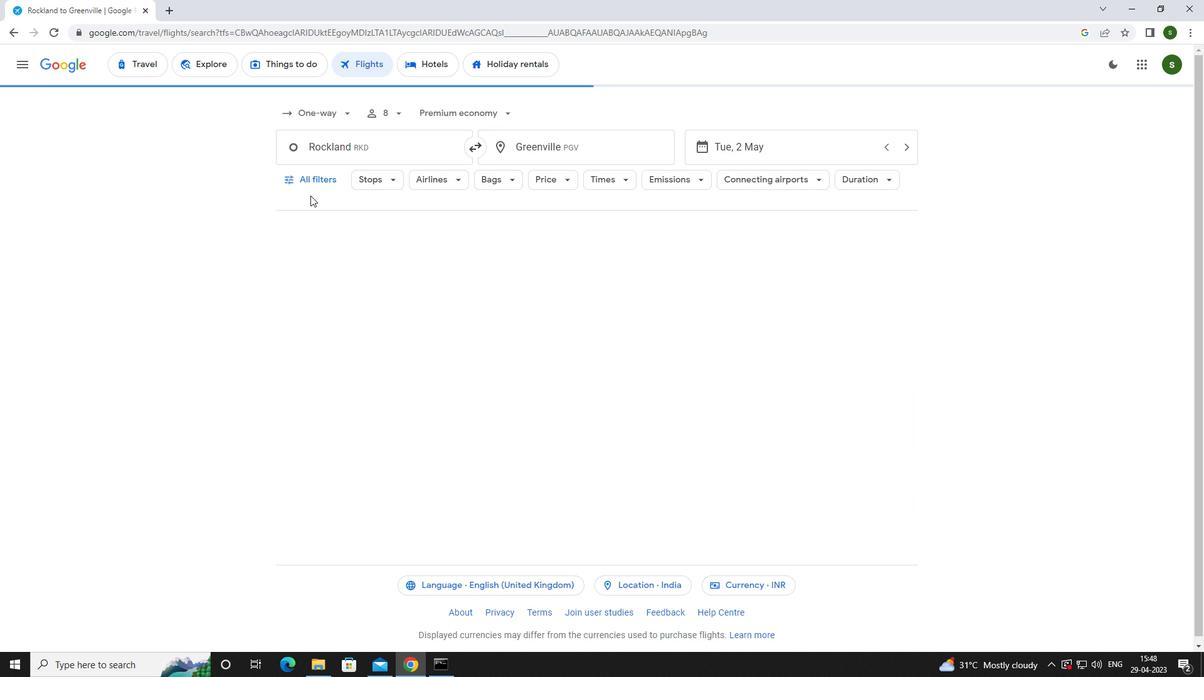 
Action: Mouse pressed left at (311, 181)
Screenshot: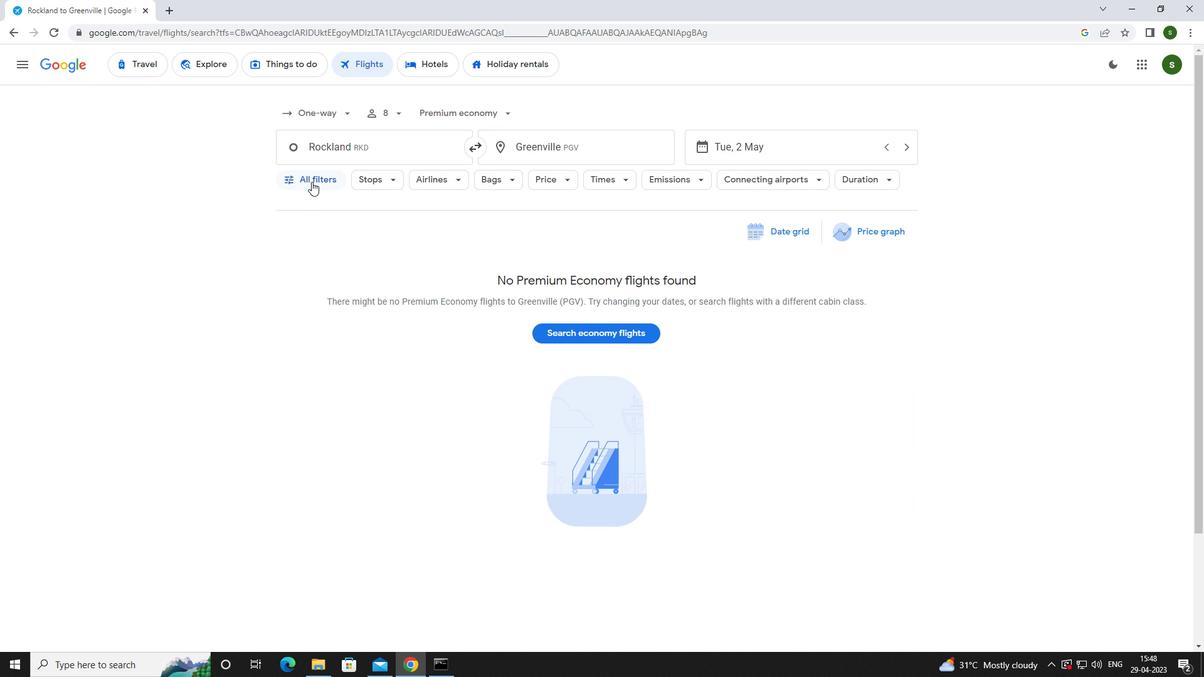
Action: Mouse moved to (473, 443)
Screenshot: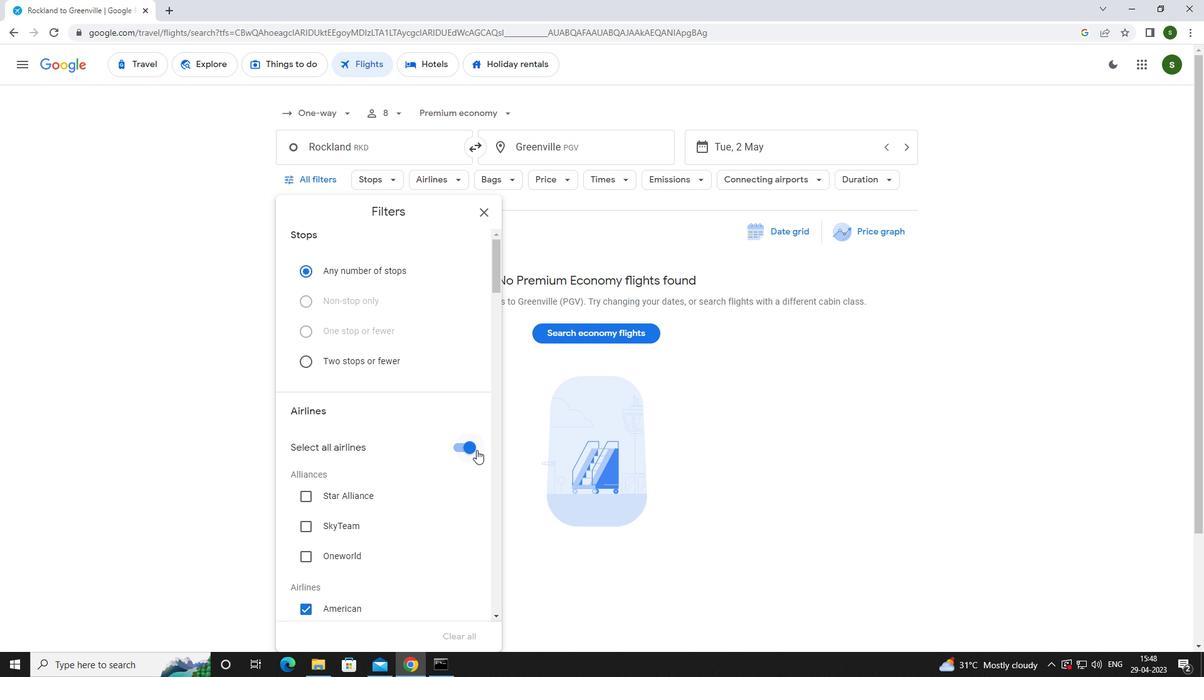 
Action: Mouse pressed left at (473, 443)
Screenshot: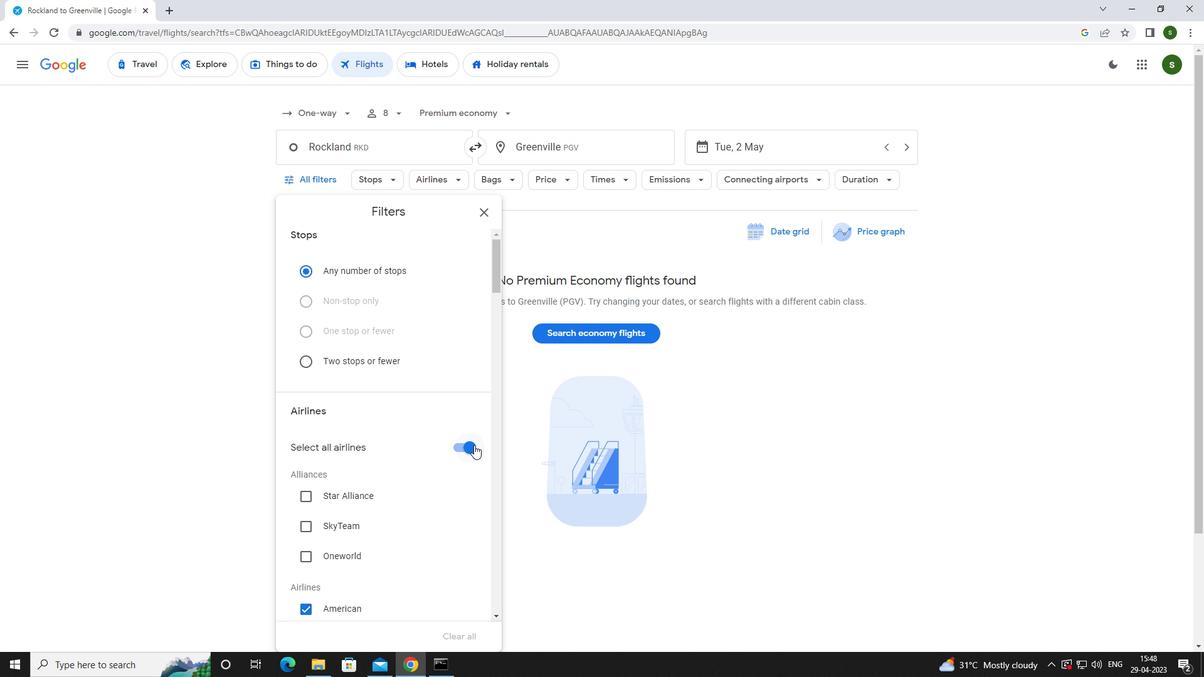 
Action: Mouse moved to (405, 397)
Screenshot: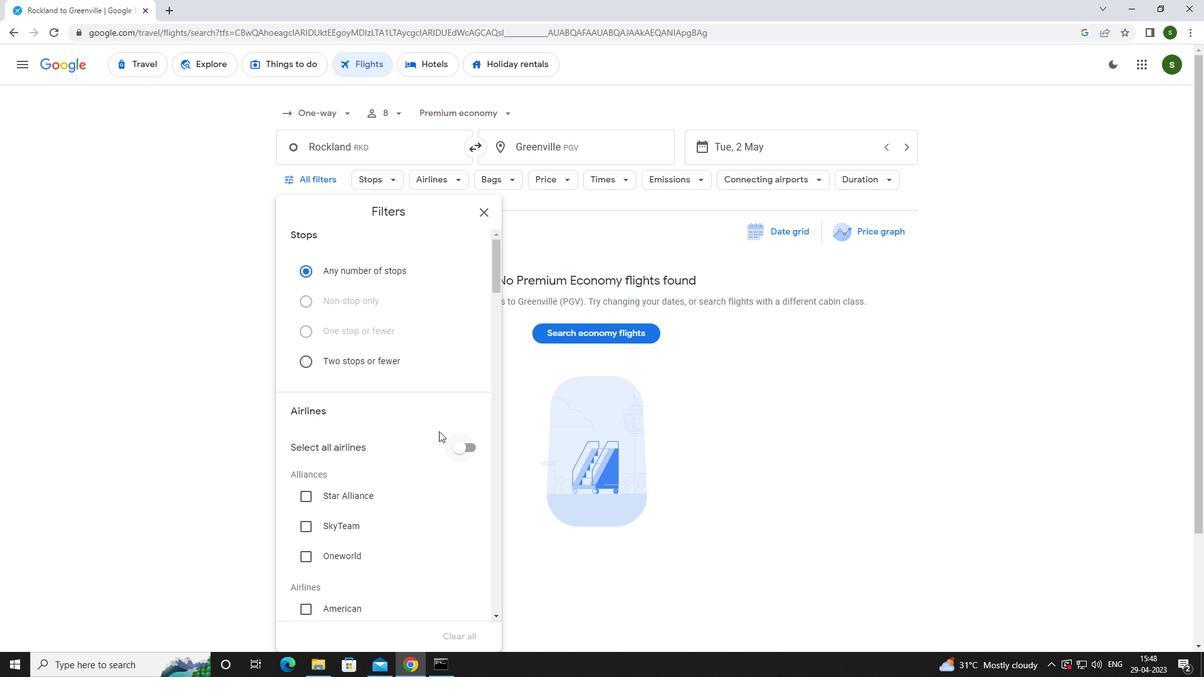 
Action: Mouse scrolled (405, 397) with delta (0, 0)
Screenshot: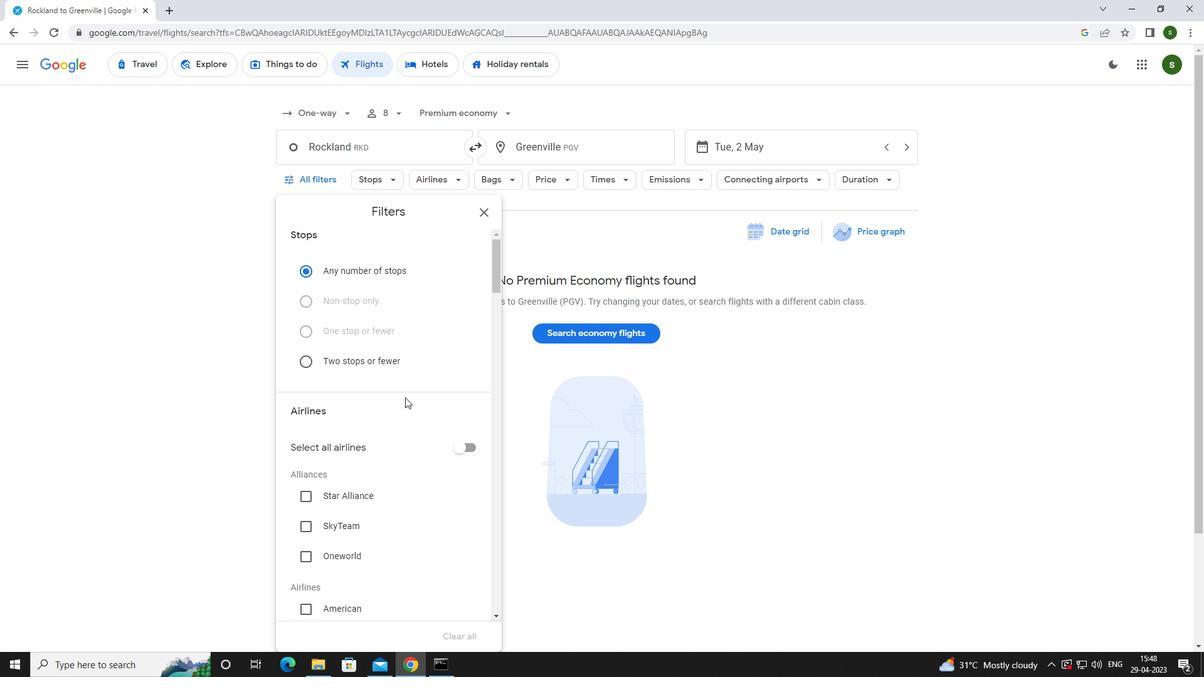 
Action: Mouse scrolled (405, 397) with delta (0, 0)
Screenshot: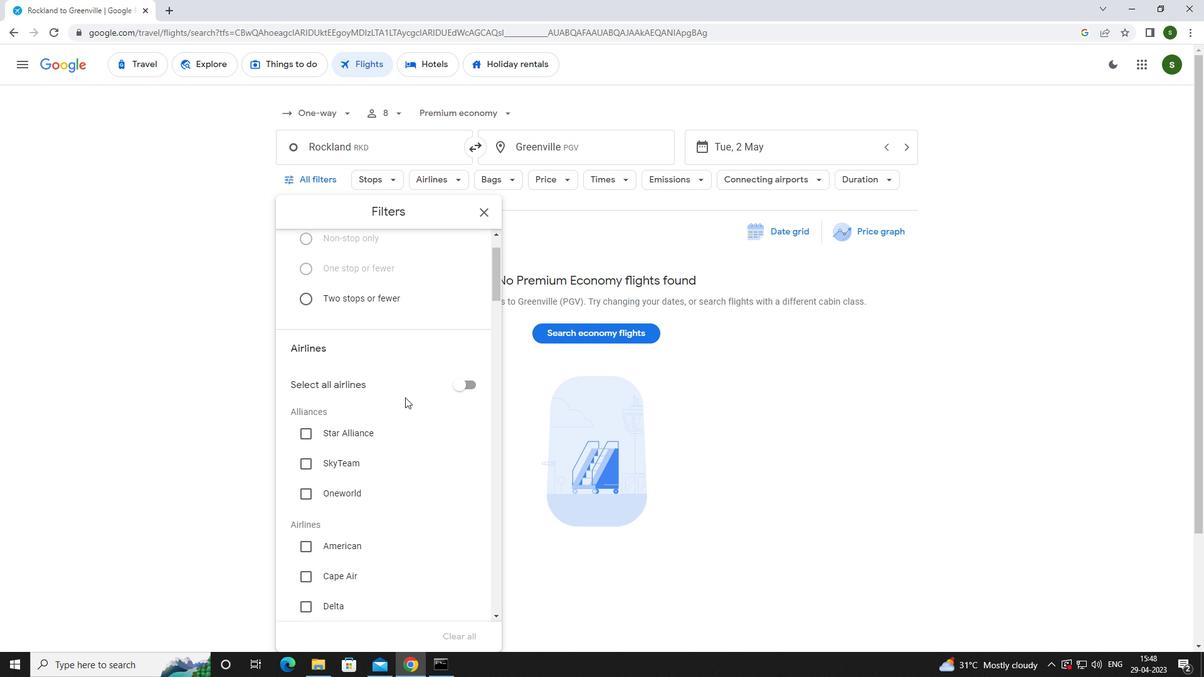 
Action: Mouse scrolled (405, 397) with delta (0, 0)
Screenshot: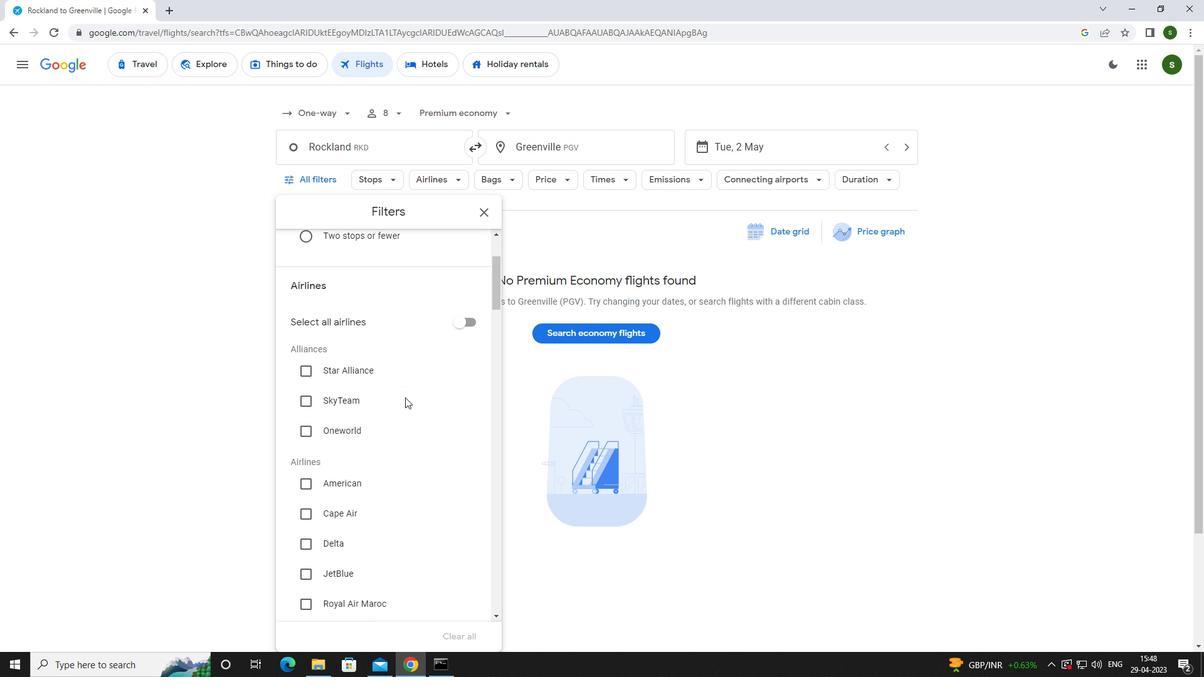 
Action: Mouse scrolled (405, 397) with delta (0, 0)
Screenshot: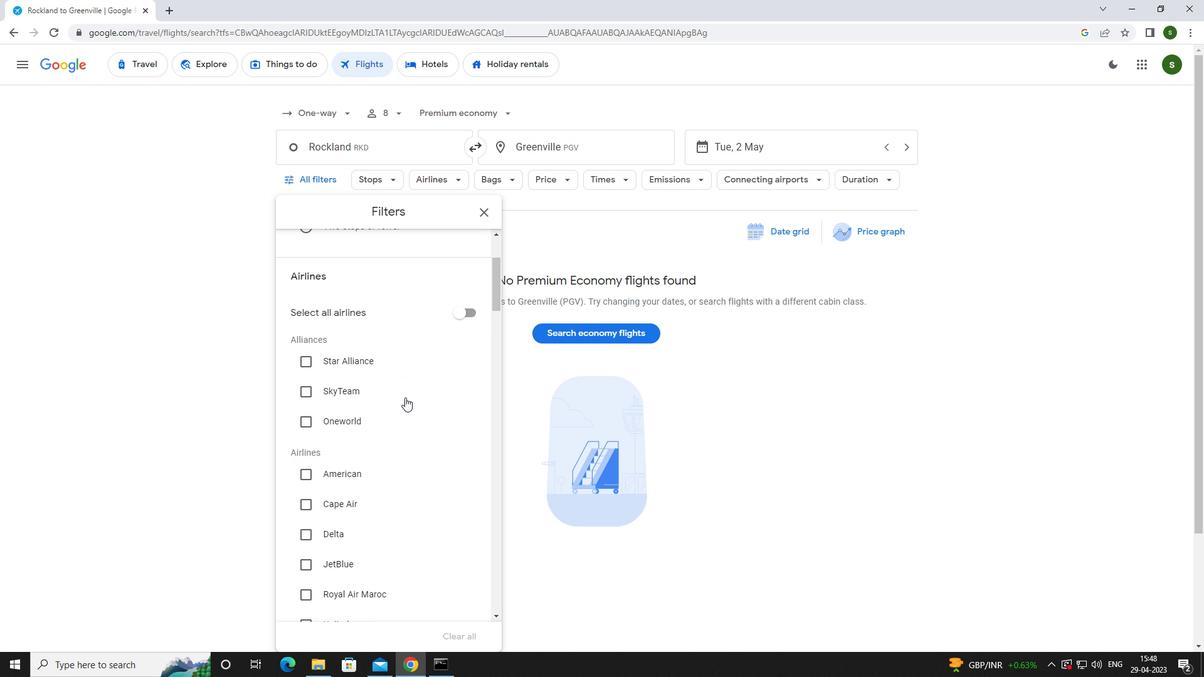 
Action: Mouse scrolled (405, 397) with delta (0, 0)
Screenshot: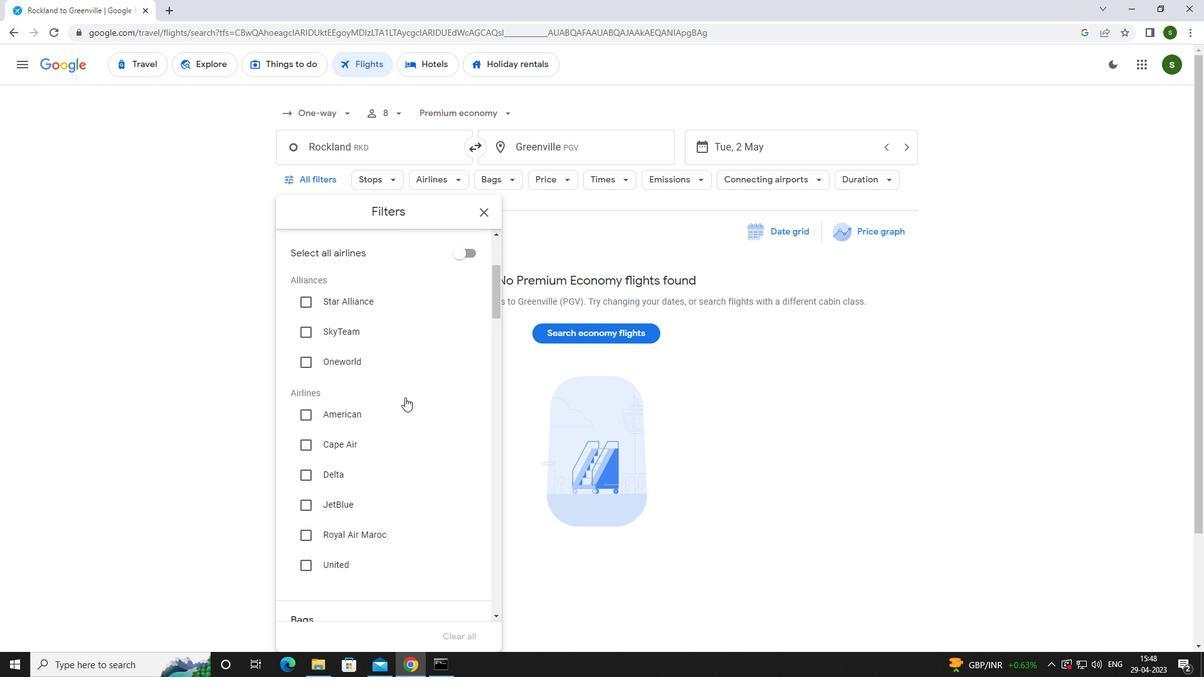 
Action: Mouse scrolled (405, 397) with delta (0, 0)
Screenshot: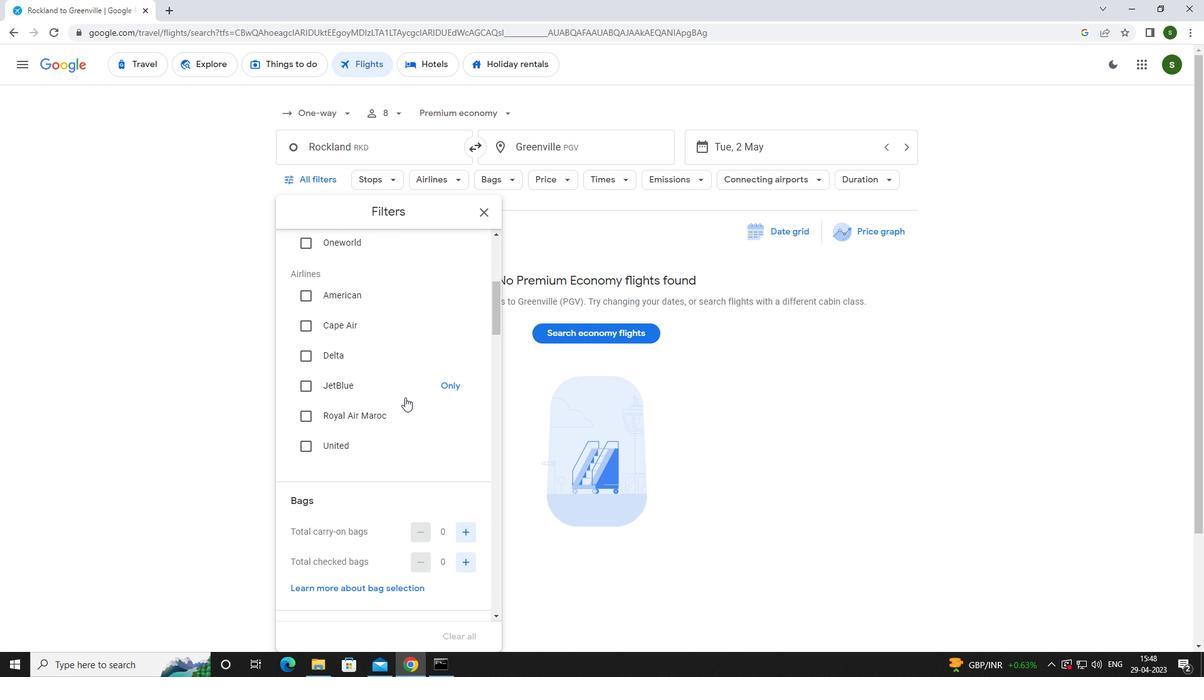 
Action: Mouse scrolled (405, 397) with delta (0, 0)
Screenshot: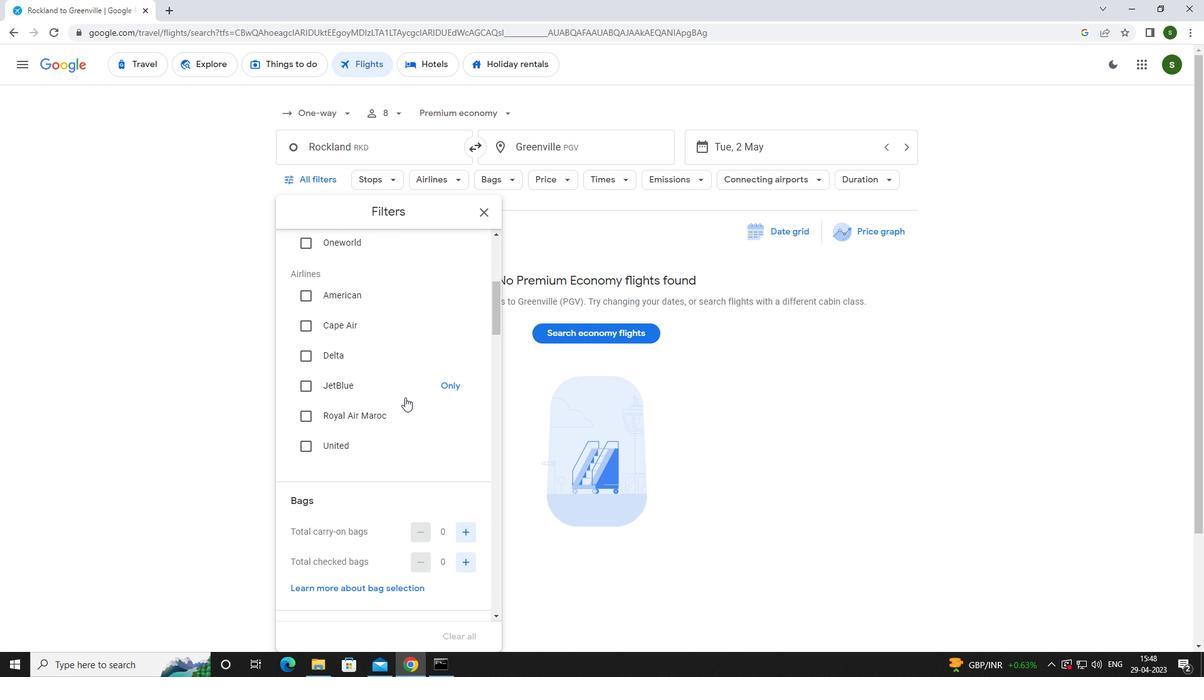 
Action: Mouse scrolled (405, 397) with delta (0, 0)
Screenshot: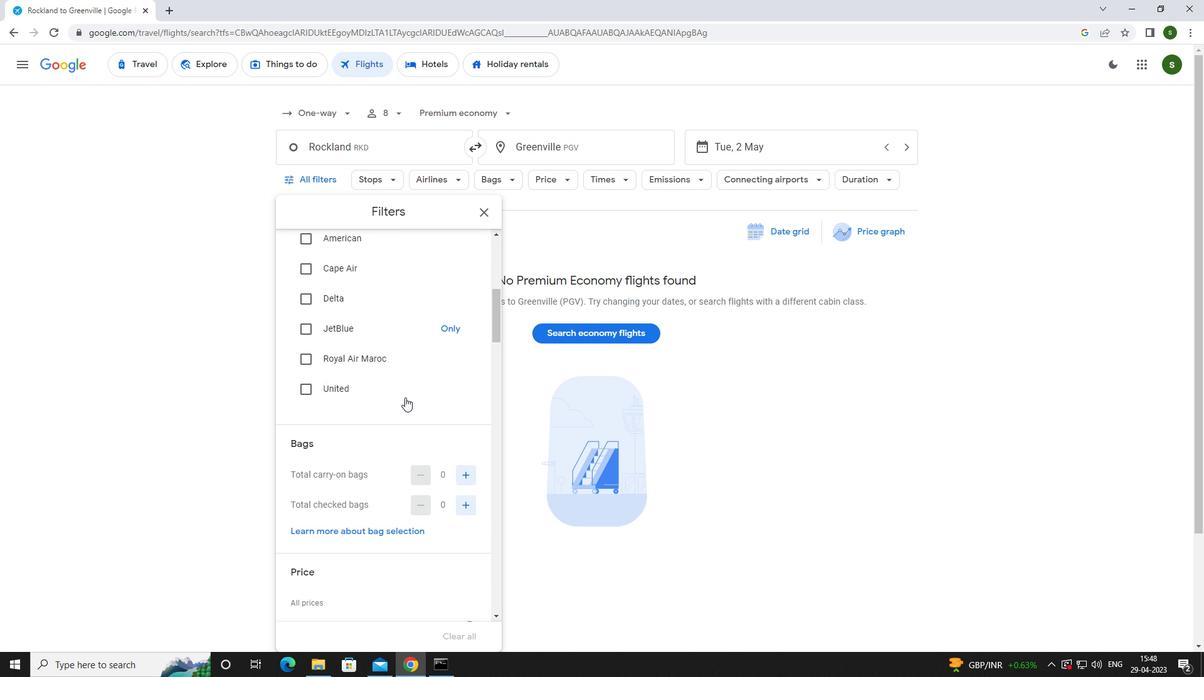 
Action: Mouse moved to (468, 345)
Screenshot: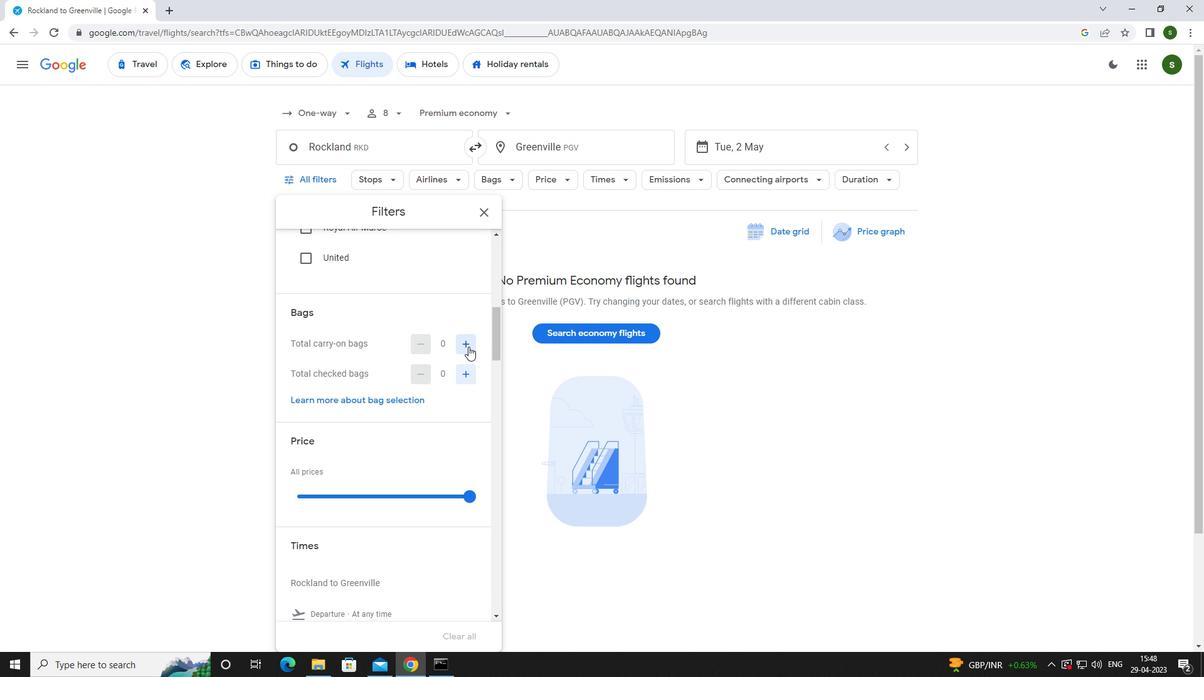 
Action: Mouse pressed left at (468, 345)
Screenshot: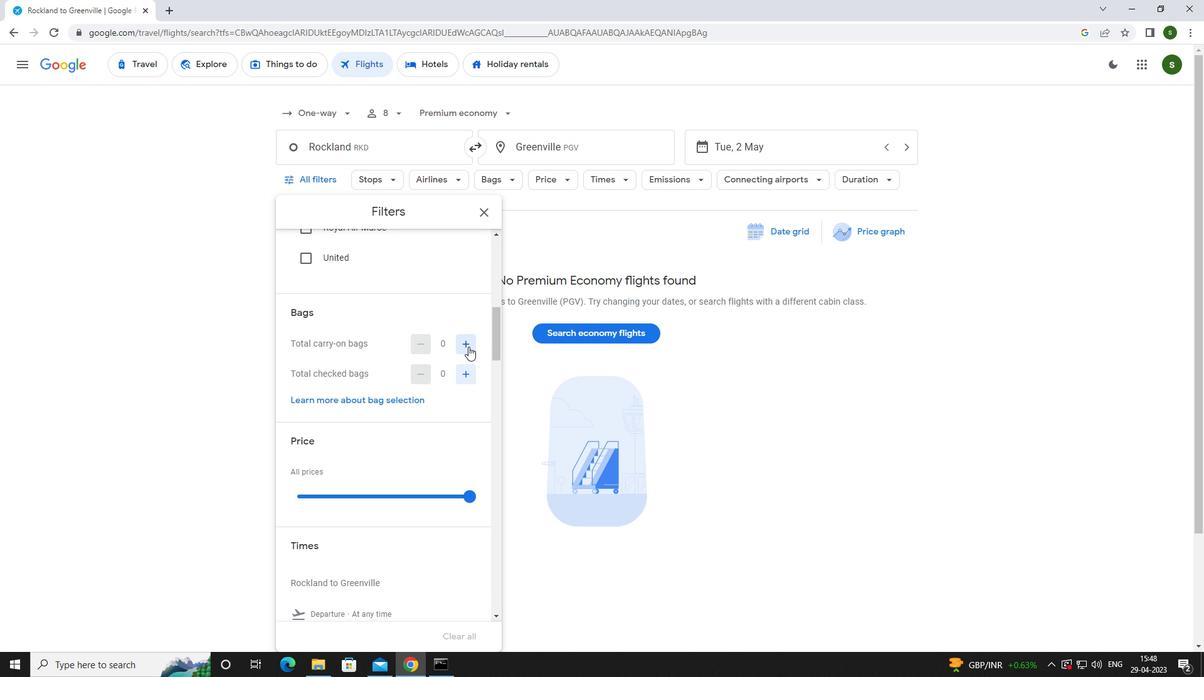 
Action: Mouse moved to (468, 345)
Screenshot: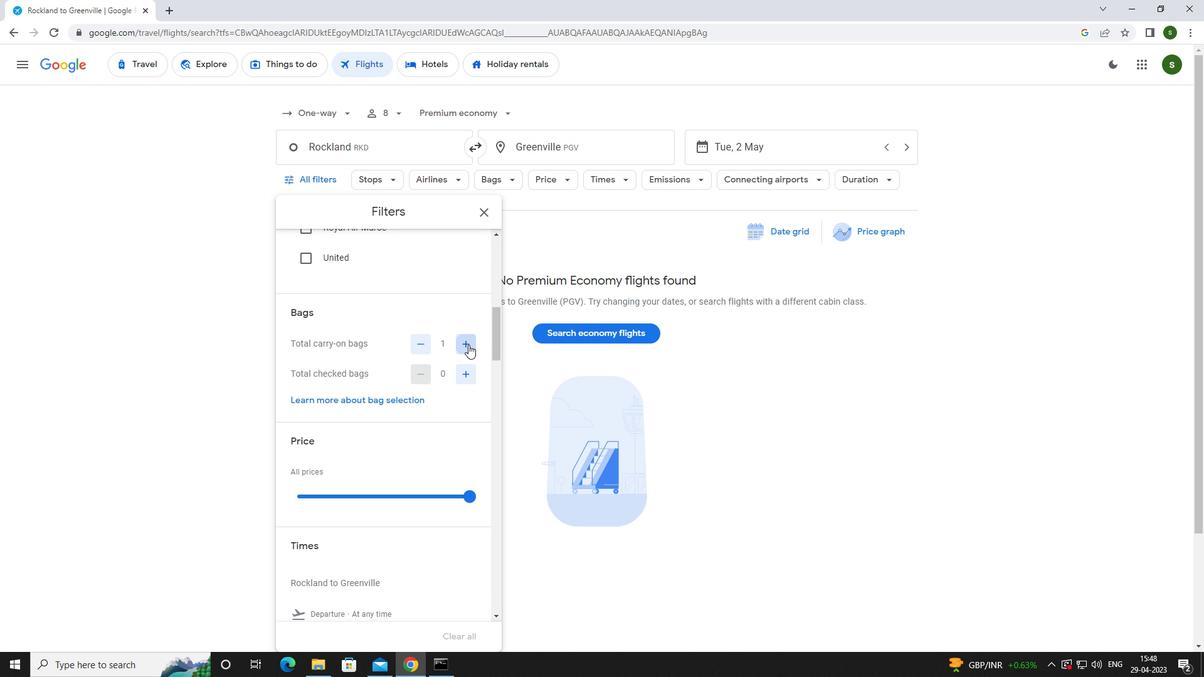 
Action: Mouse pressed left at (468, 345)
Screenshot: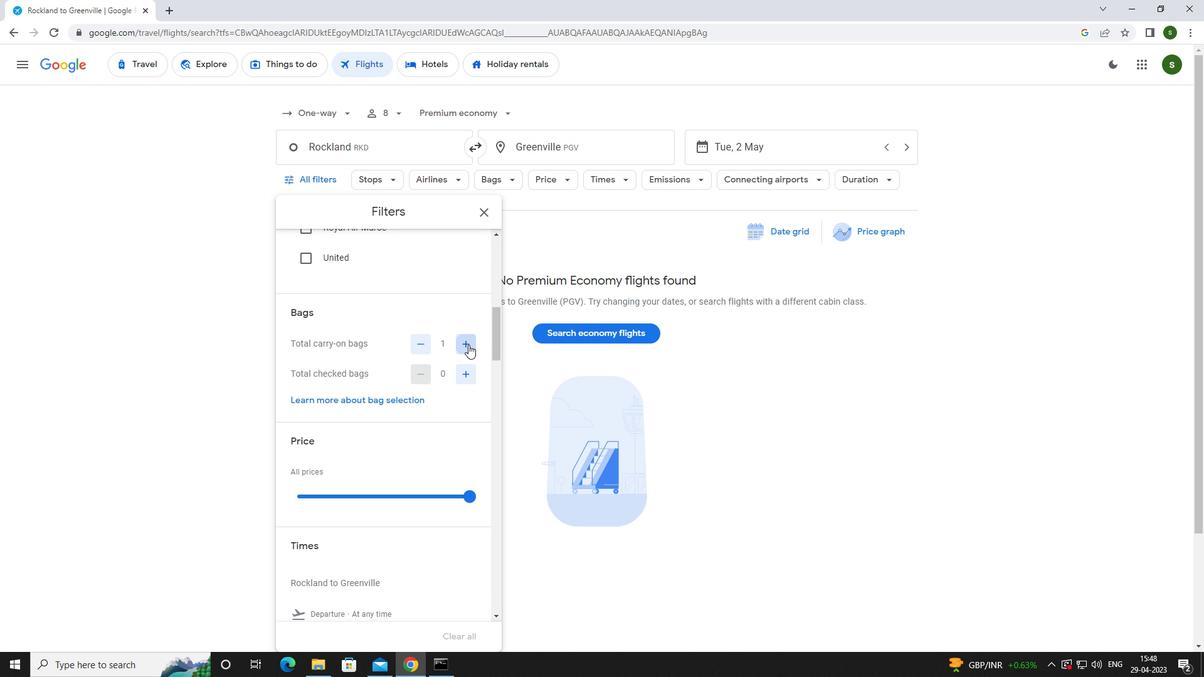 
Action: Mouse moved to (465, 492)
Screenshot: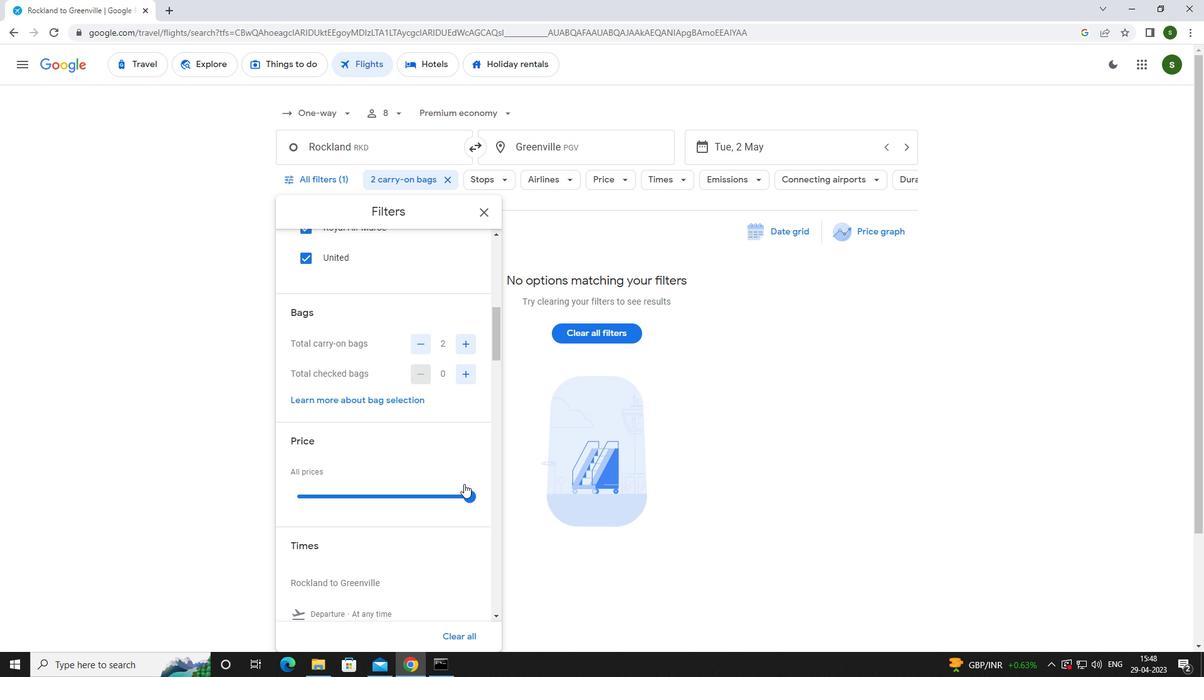 
Action: Mouse pressed left at (465, 492)
Screenshot: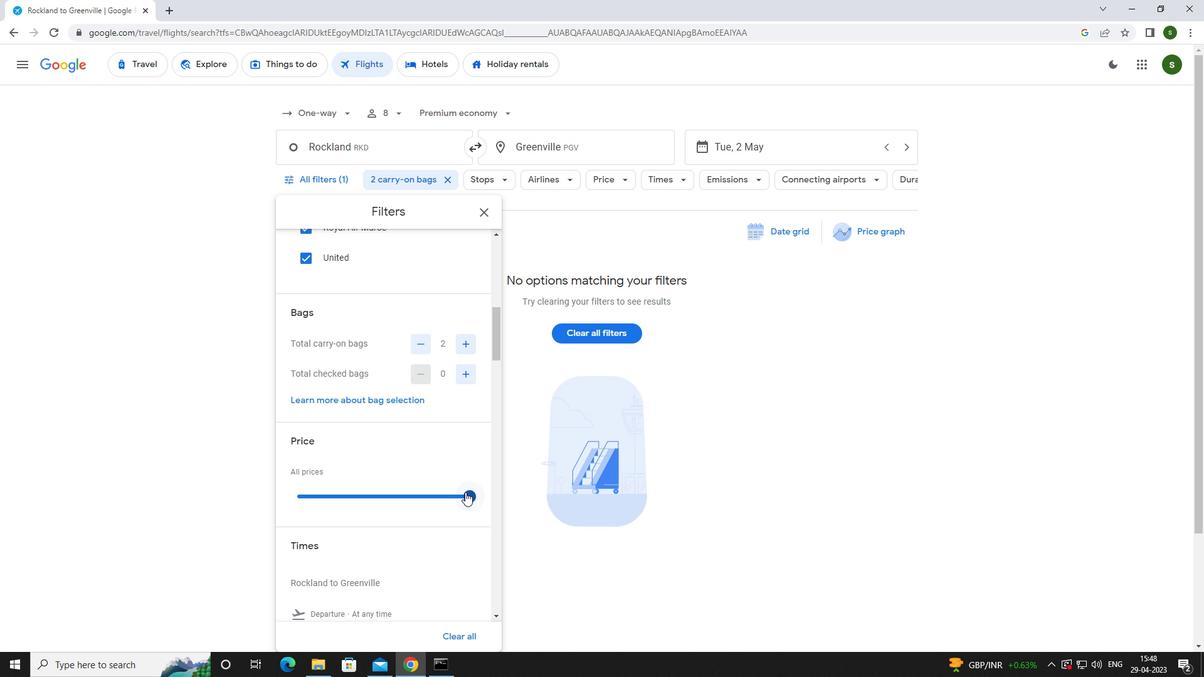 
Action: Mouse scrolled (465, 491) with delta (0, 0)
Screenshot: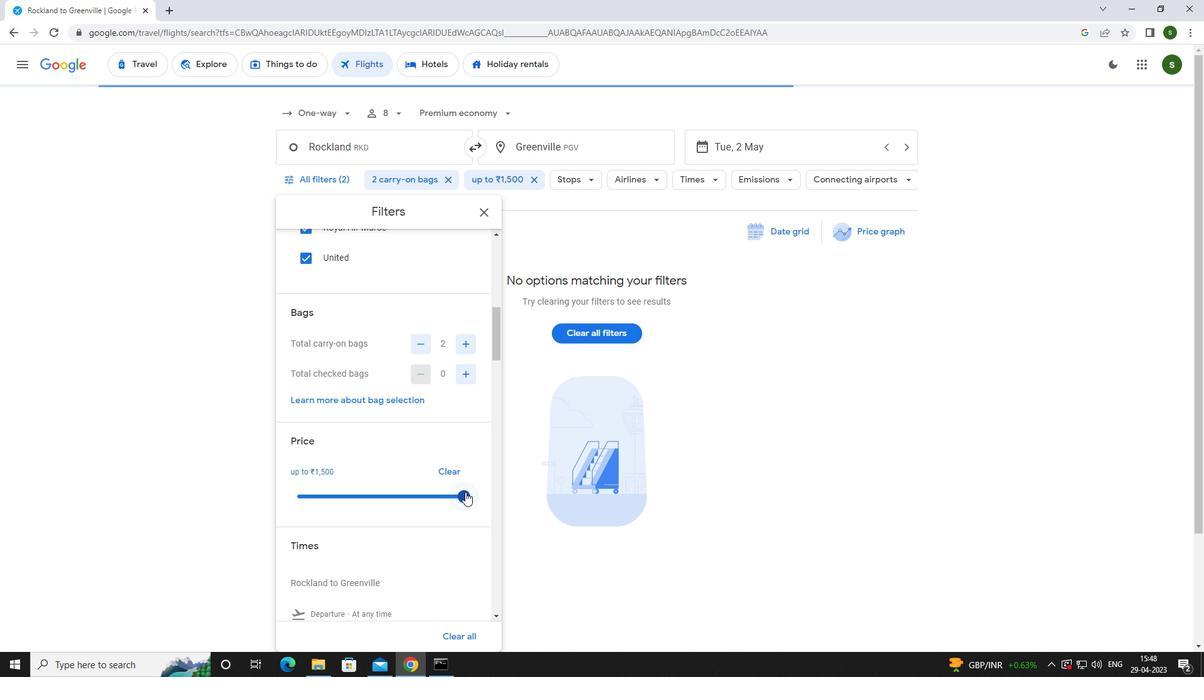 
Action: Mouse scrolled (465, 491) with delta (0, 0)
Screenshot: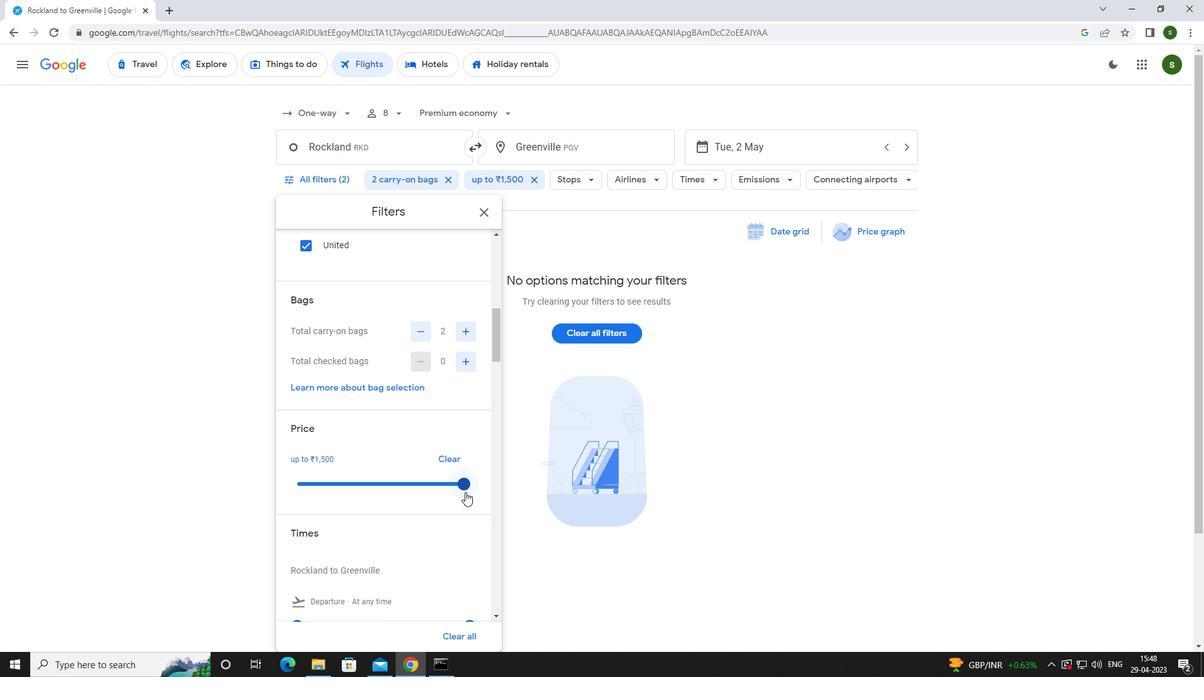 
Action: Mouse scrolled (465, 491) with delta (0, 0)
Screenshot: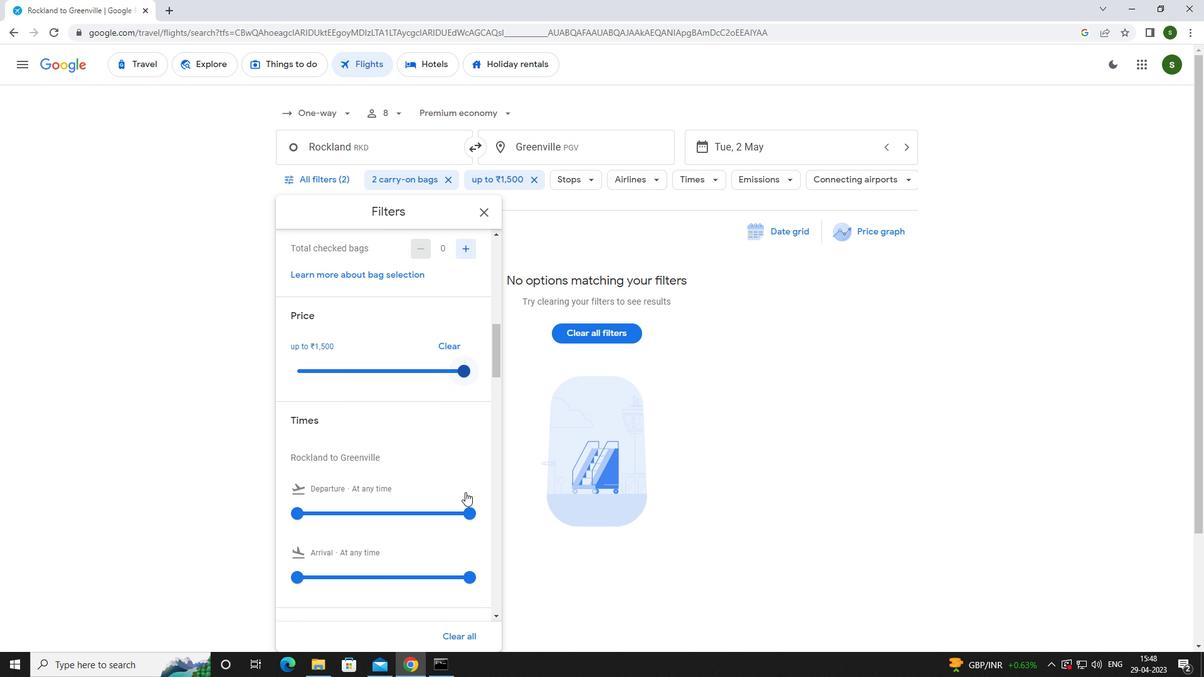 
Action: Mouse moved to (297, 449)
Screenshot: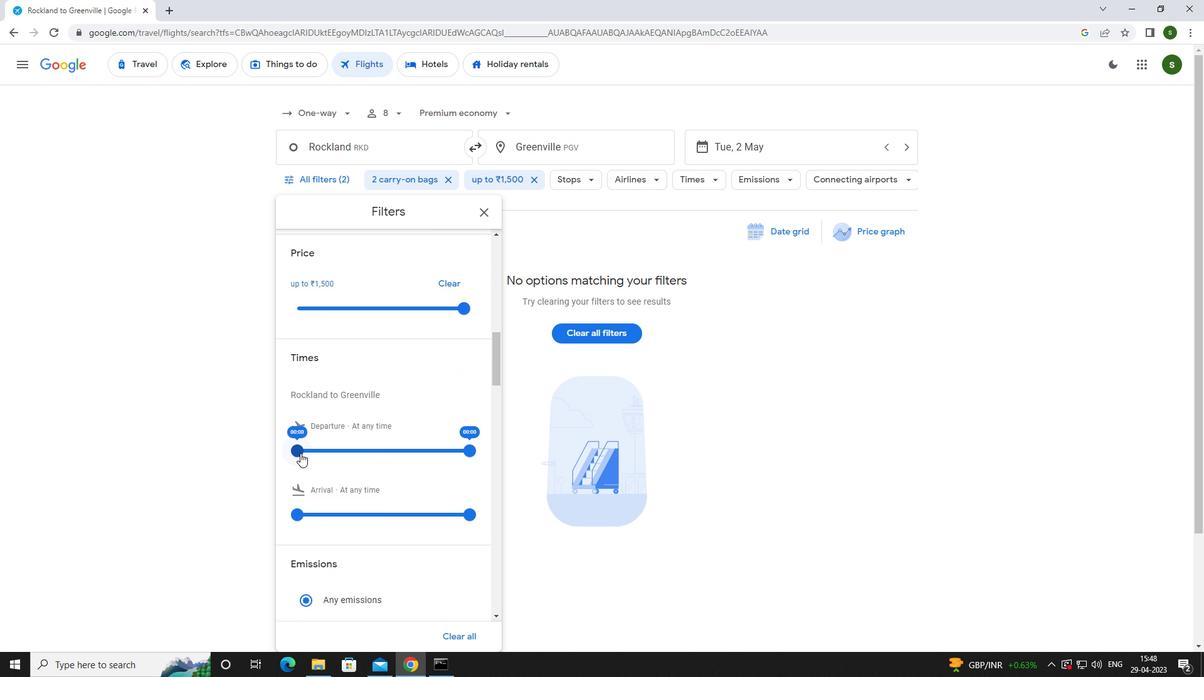 
Action: Mouse pressed left at (297, 449)
Screenshot: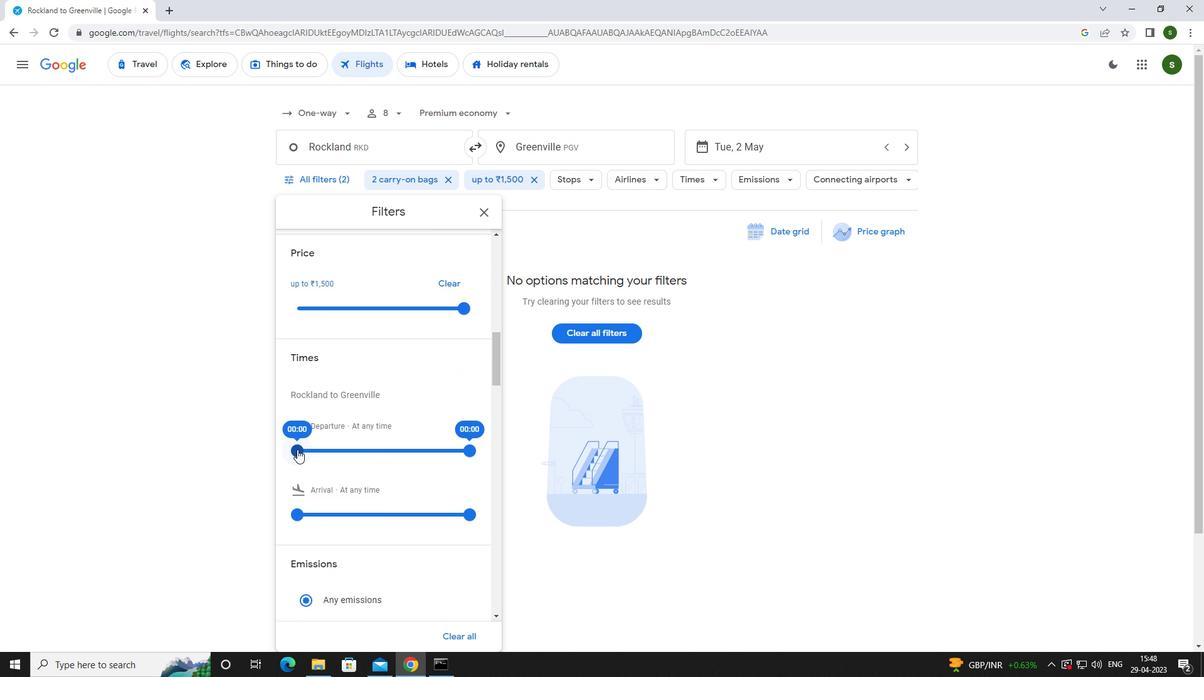
Action: Mouse moved to (767, 446)
Screenshot: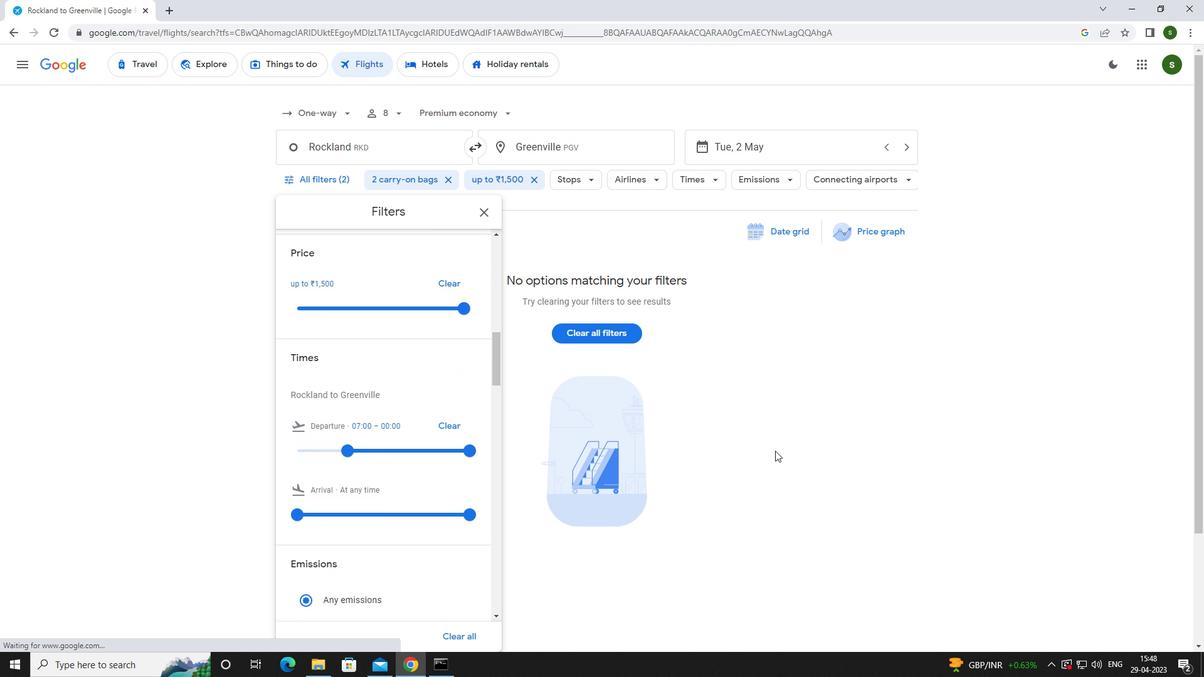 
Action: Mouse pressed left at (767, 446)
Screenshot: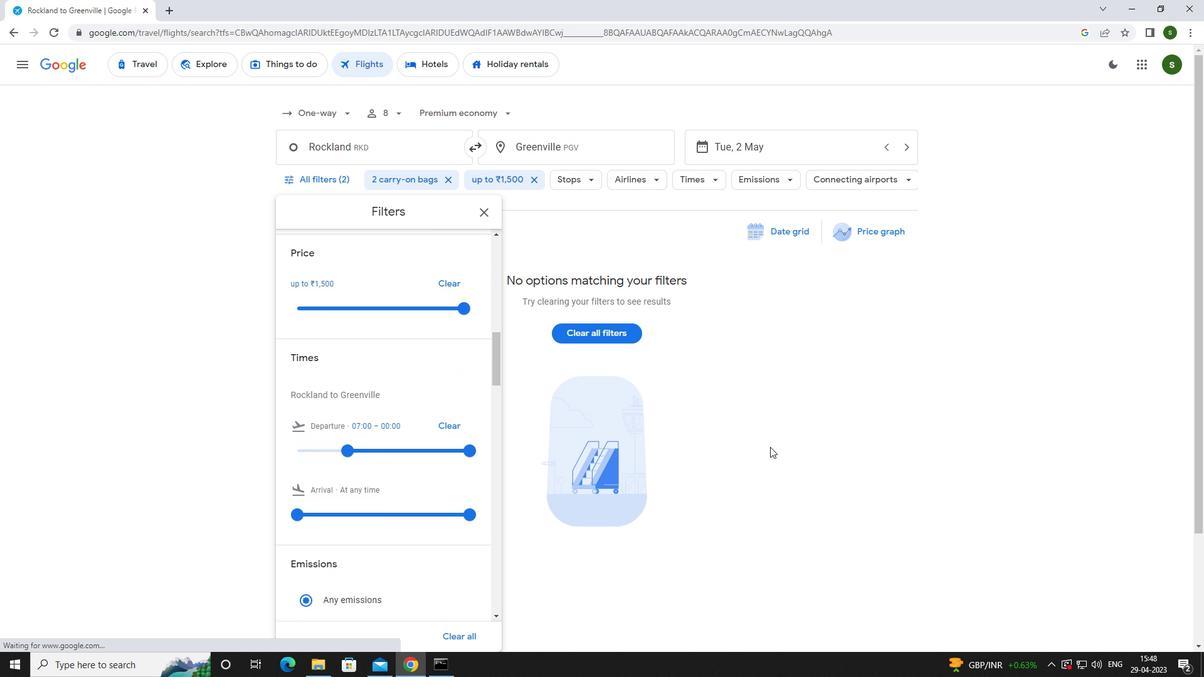 
